 Task: Create a scrum project AgileLink. Add to scrum project AgileLink a team member softage.4@softage.net and assign as Project Lead. Add to scrum project AgileLink a team member softage.1@softage.net
Action: Mouse moved to (202, 65)
Screenshot: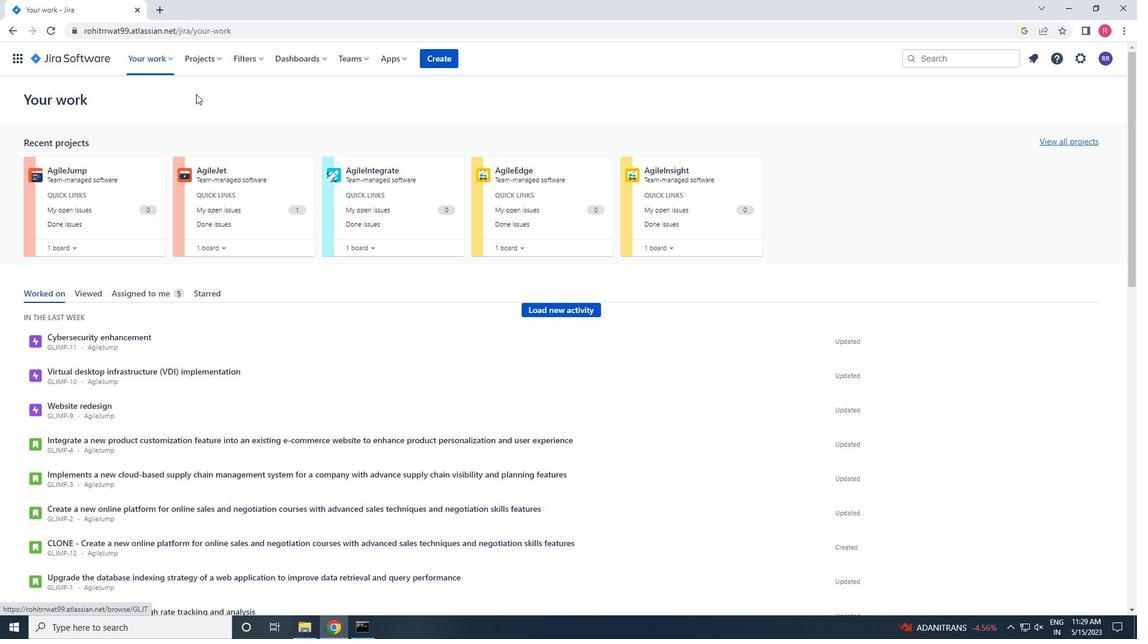 
Action: Mouse pressed left at (202, 65)
Screenshot: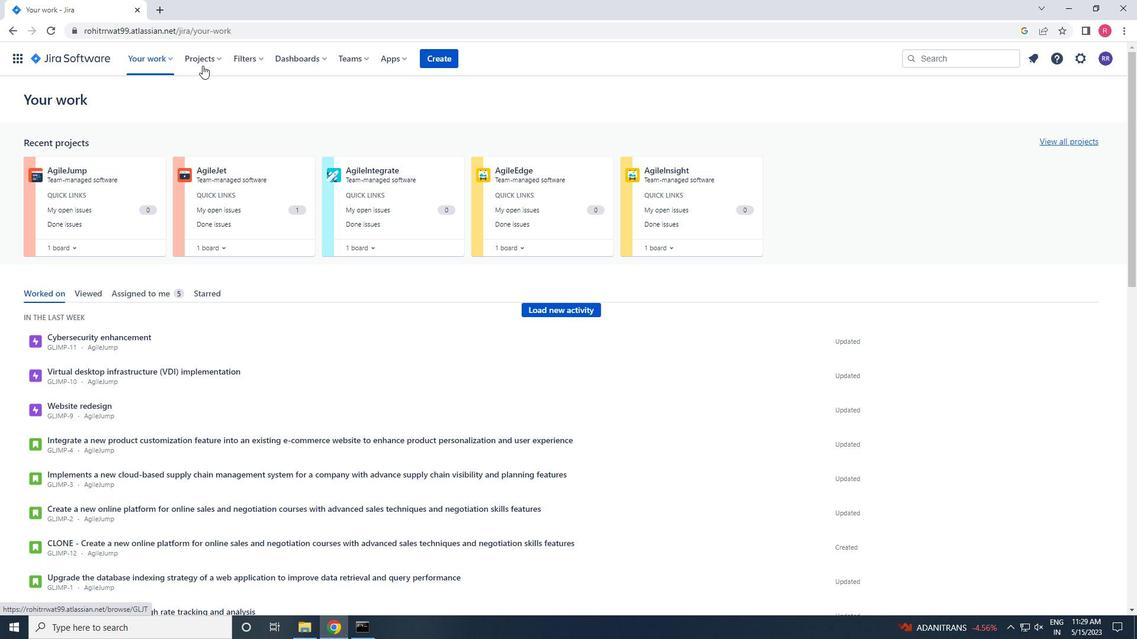
Action: Mouse moved to (257, 295)
Screenshot: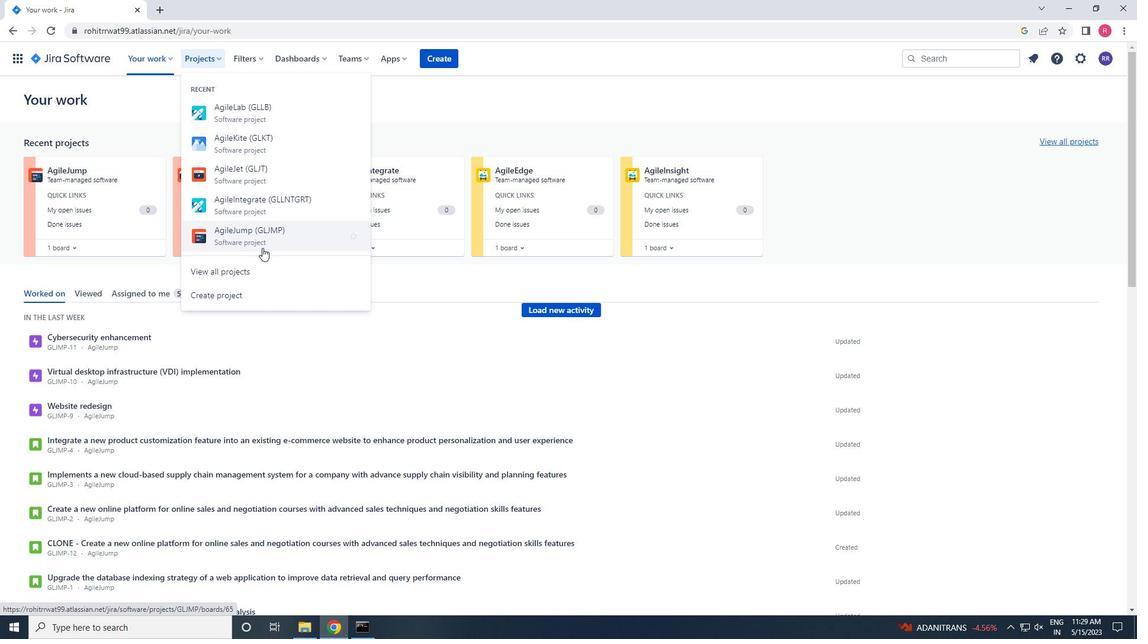 
Action: Mouse pressed left at (257, 295)
Screenshot: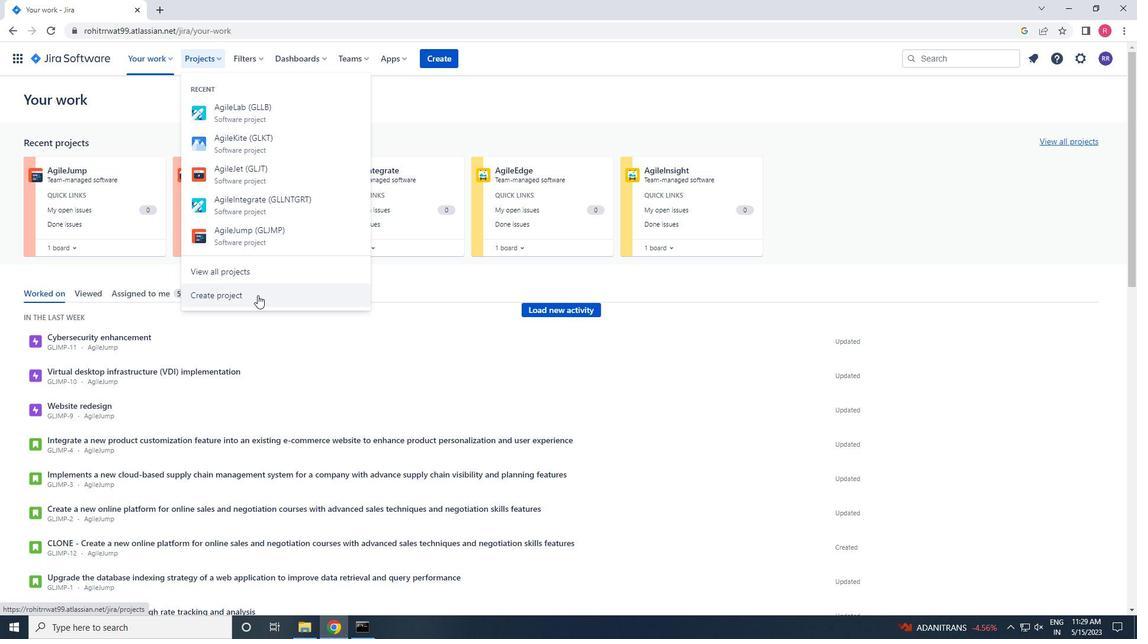 
Action: Mouse moved to (510, 290)
Screenshot: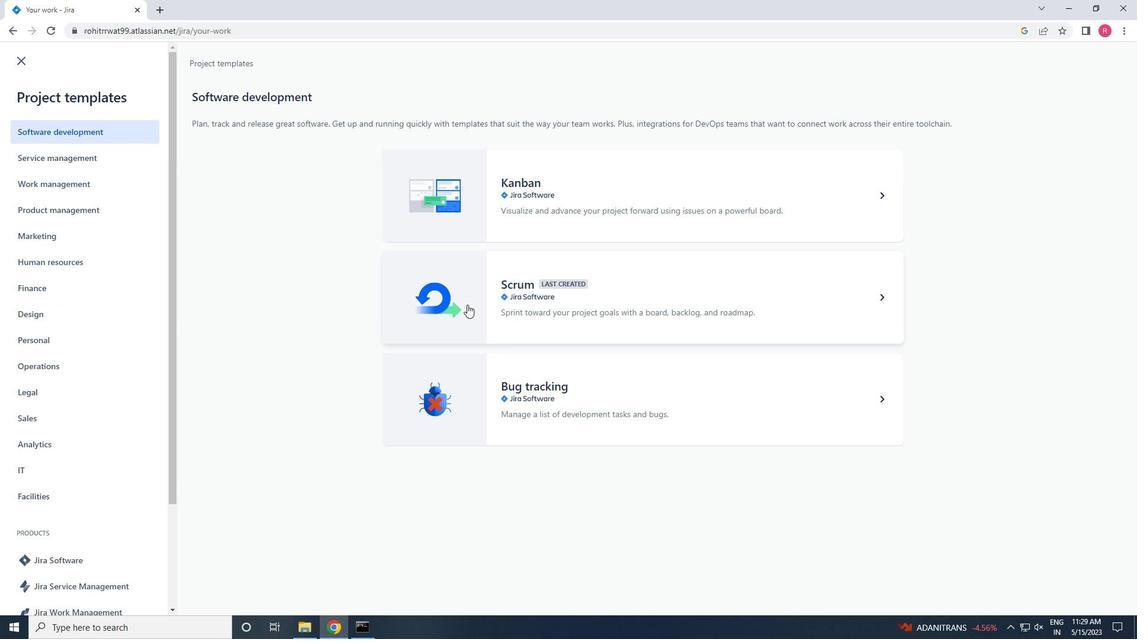 
Action: Mouse pressed left at (510, 290)
Screenshot: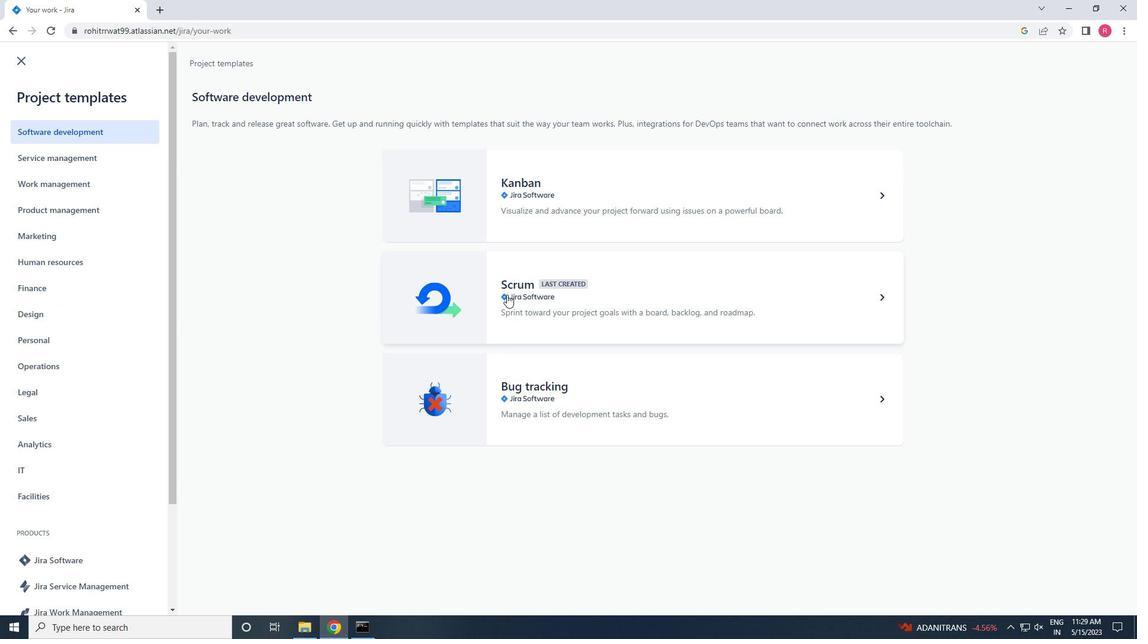 
Action: Mouse moved to (888, 585)
Screenshot: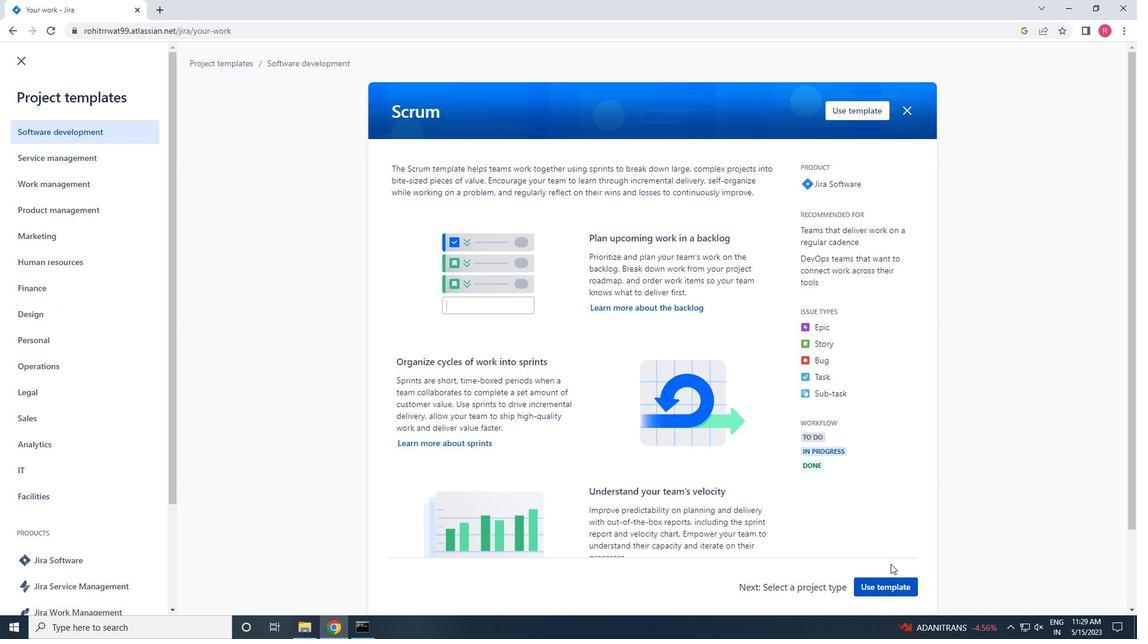 
Action: Mouse pressed left at (888, 585)
Screenshot: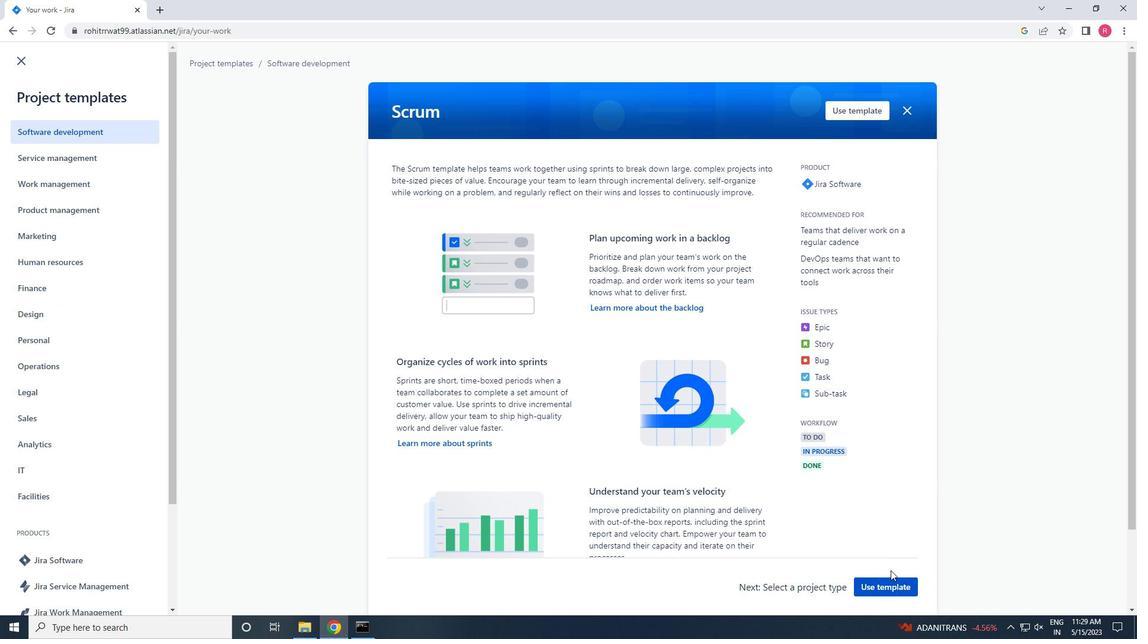 
Action: Mouse moved to (449, 581)
Screenshot: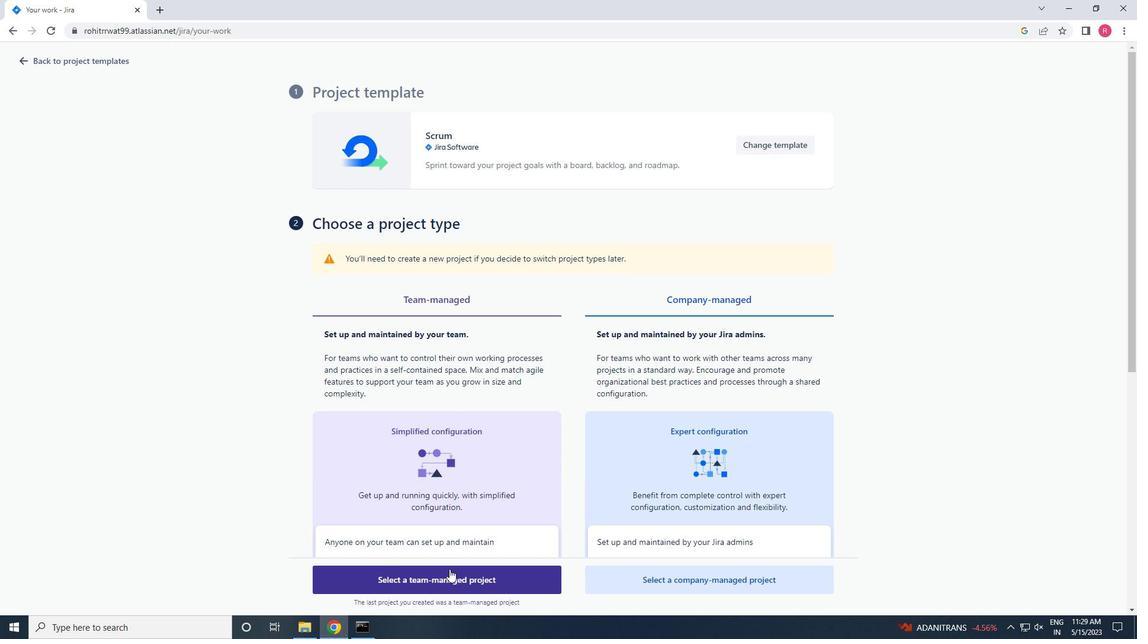 
Action: Mouse pressed left at (449, 581)
Screenshot: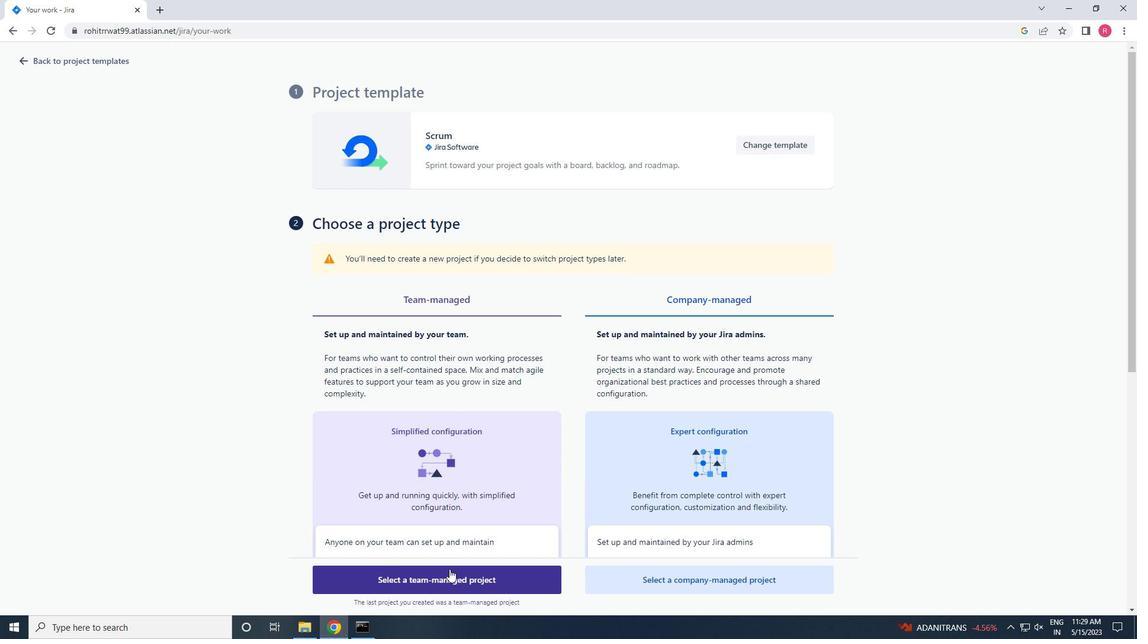 
Action: Mouse moved to (321, 282)
Screenshot: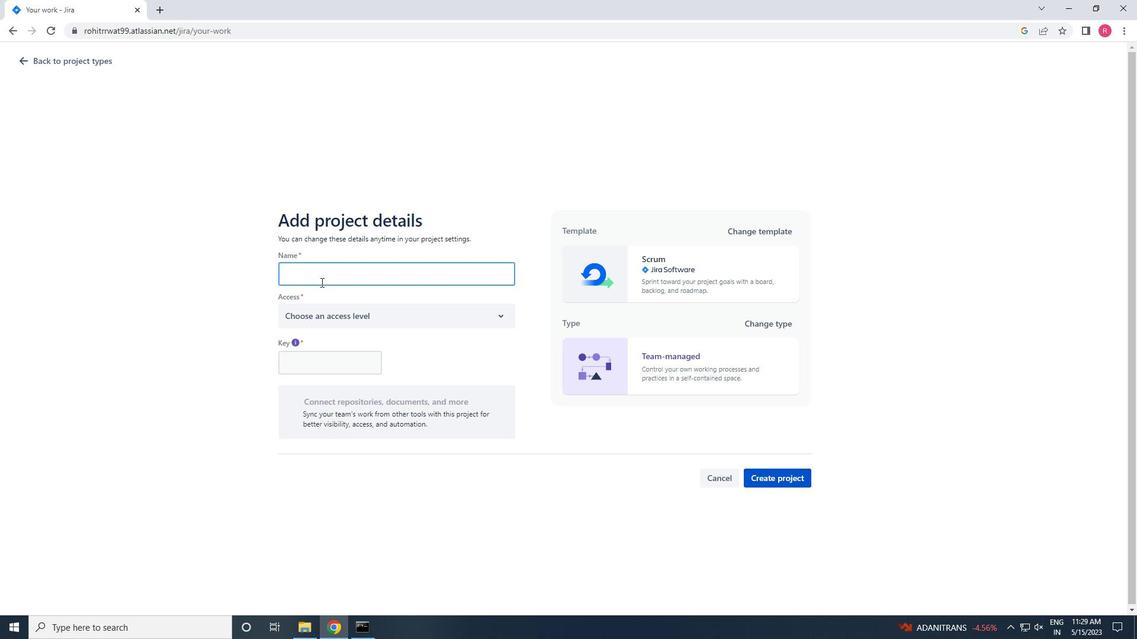 
Action: Key pressed <Key.shift>AGILE<Key.shift_r>LINK
Screenshot: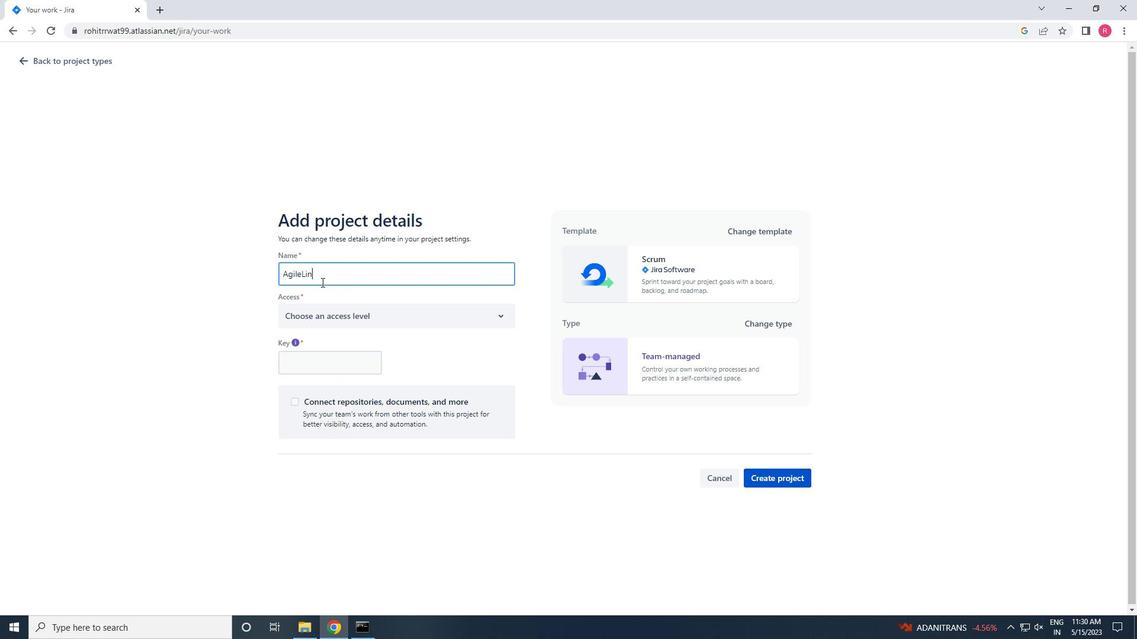 
Action: Mouse moved to (353, 326)
Screenshot: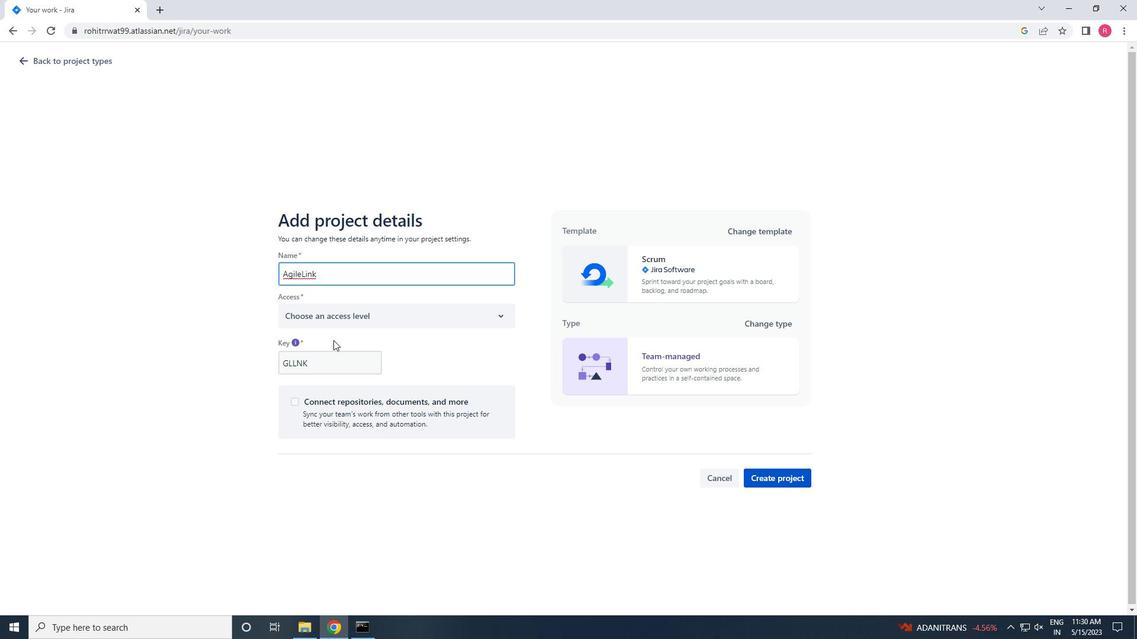 
Action: Mouse pressed left at (353, 326)
Screenshot: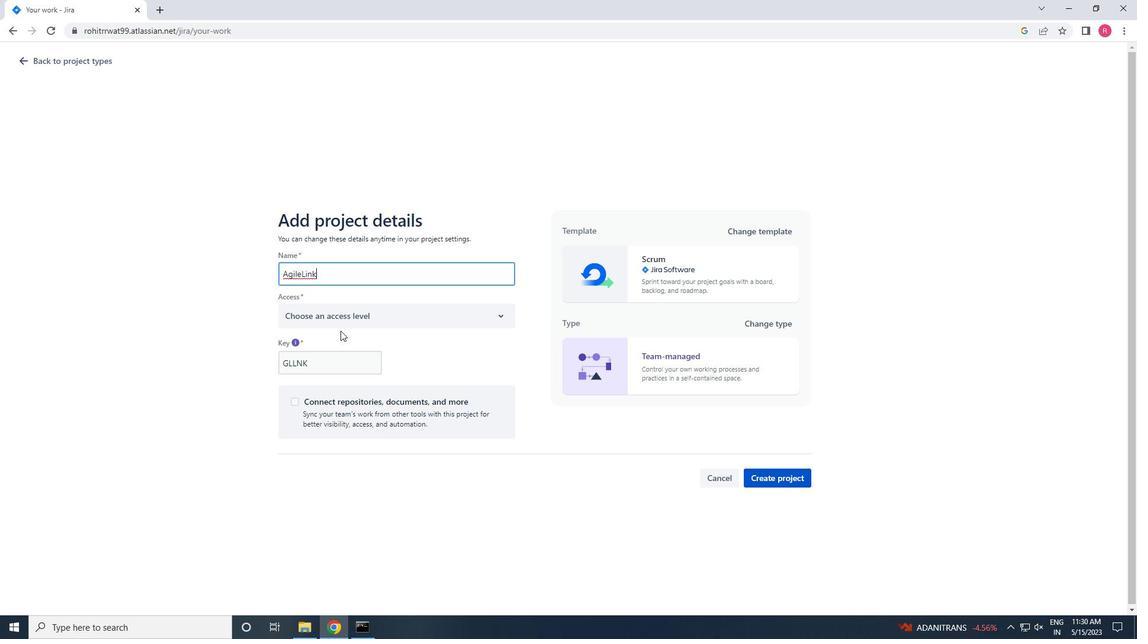 
Action: Mouse moved to (343, 351)
Screenshot: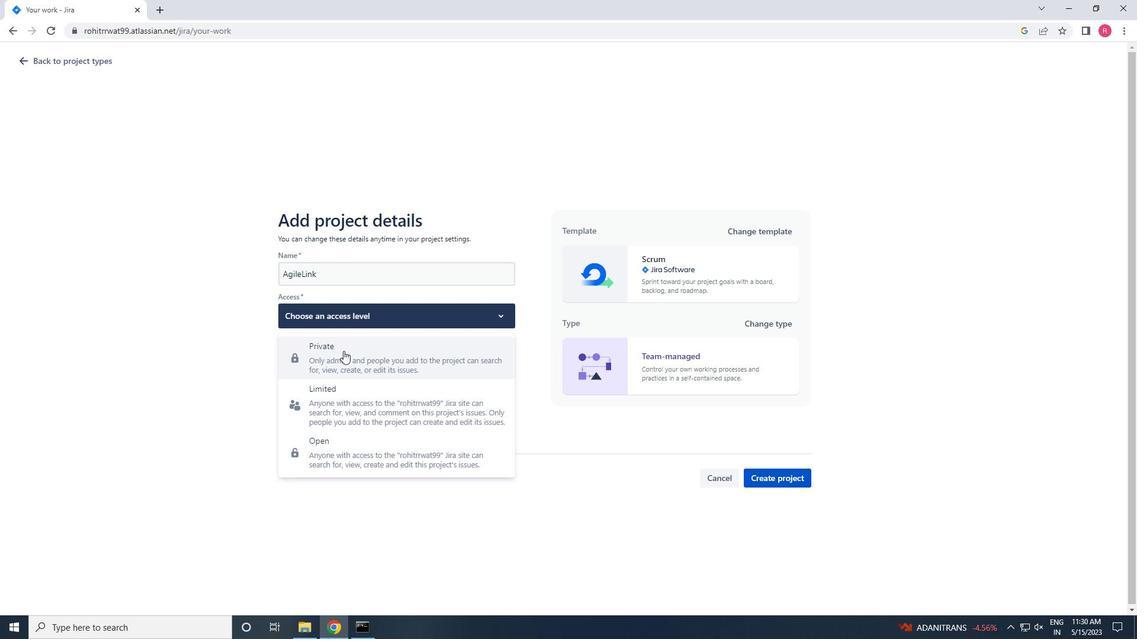 
Action: Mouse pressed left at (343, 351)
Screenshot: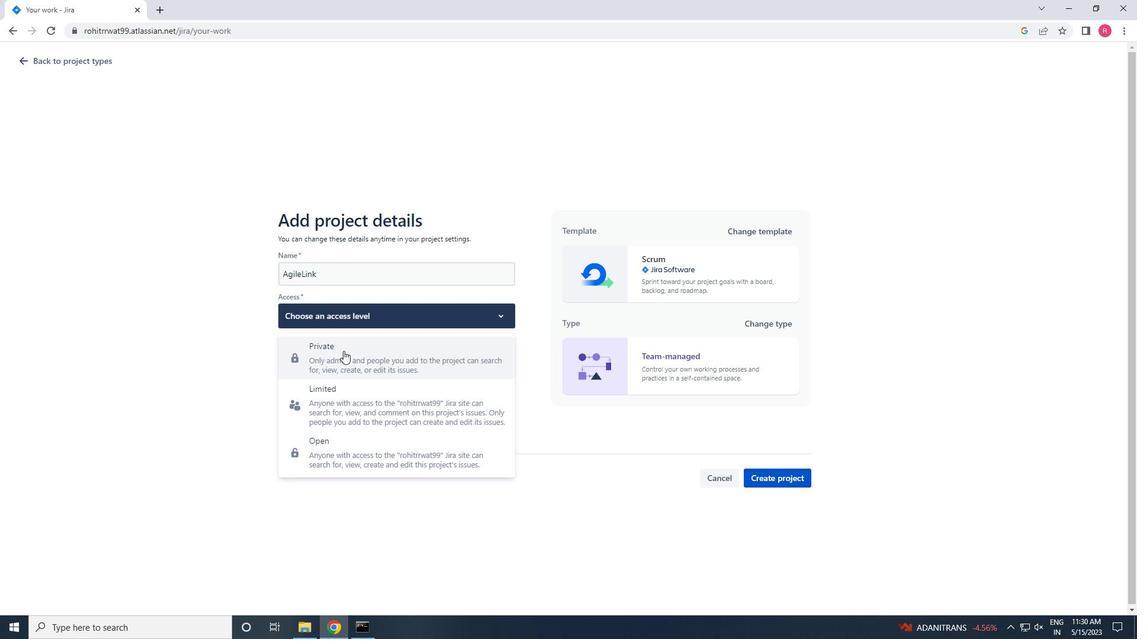 
Action: Mouse moved to (348, 277)
Screenshot: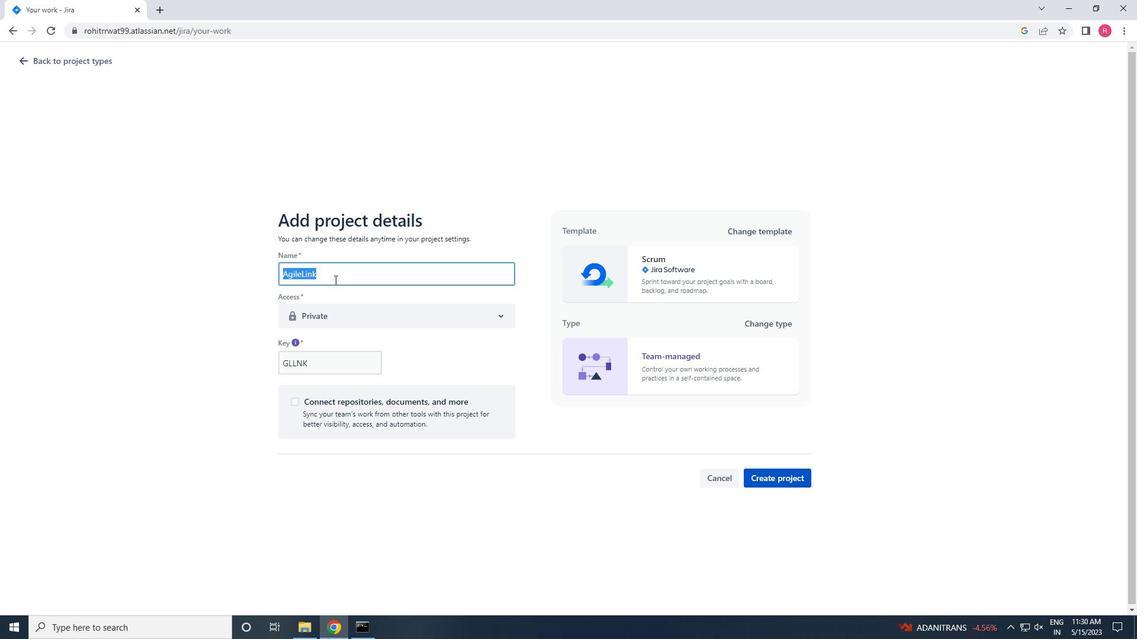 
Action: Mouse pressed left at (348, 277)
Screenshot: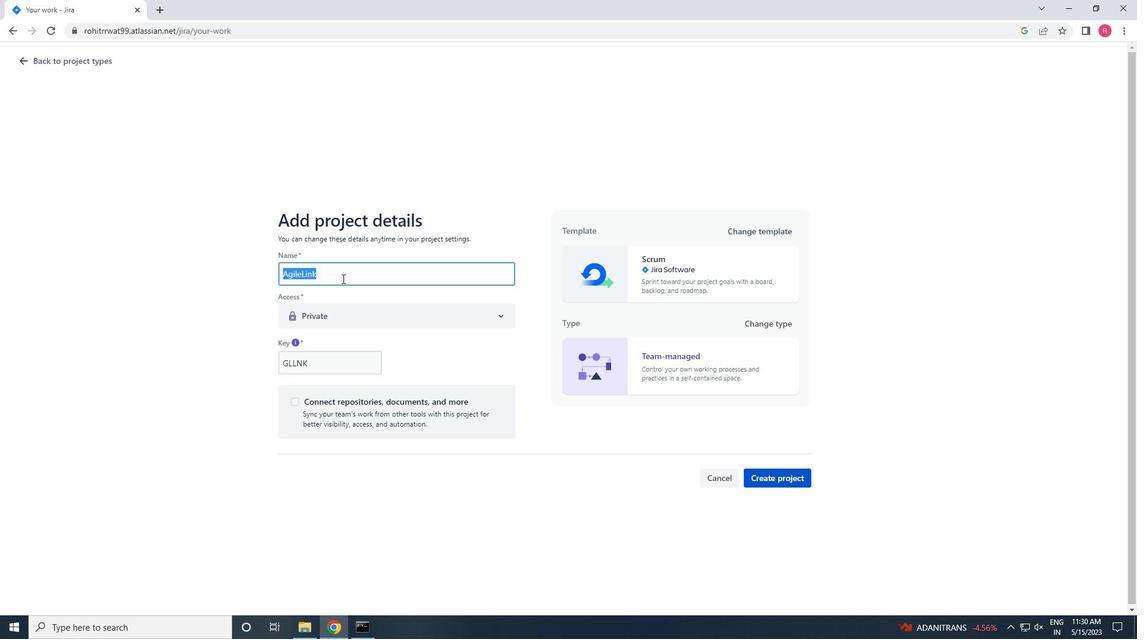 
Action: Mouse moved to (766, 476)
Screenshot: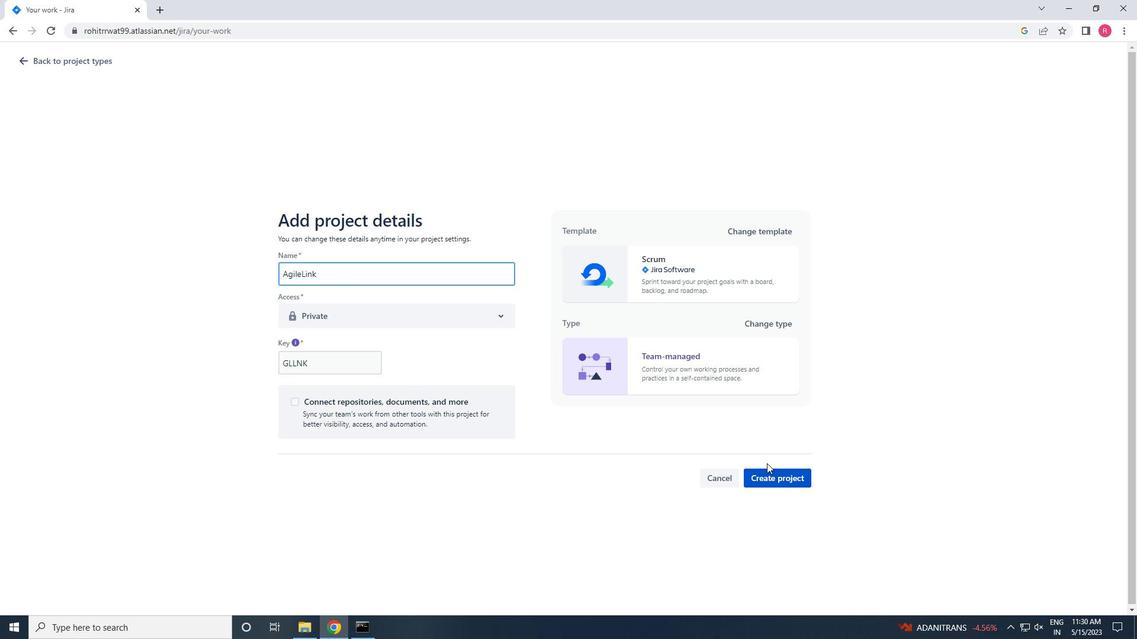 
Action: Mouse pressed left at (766, 476)
Screenshot: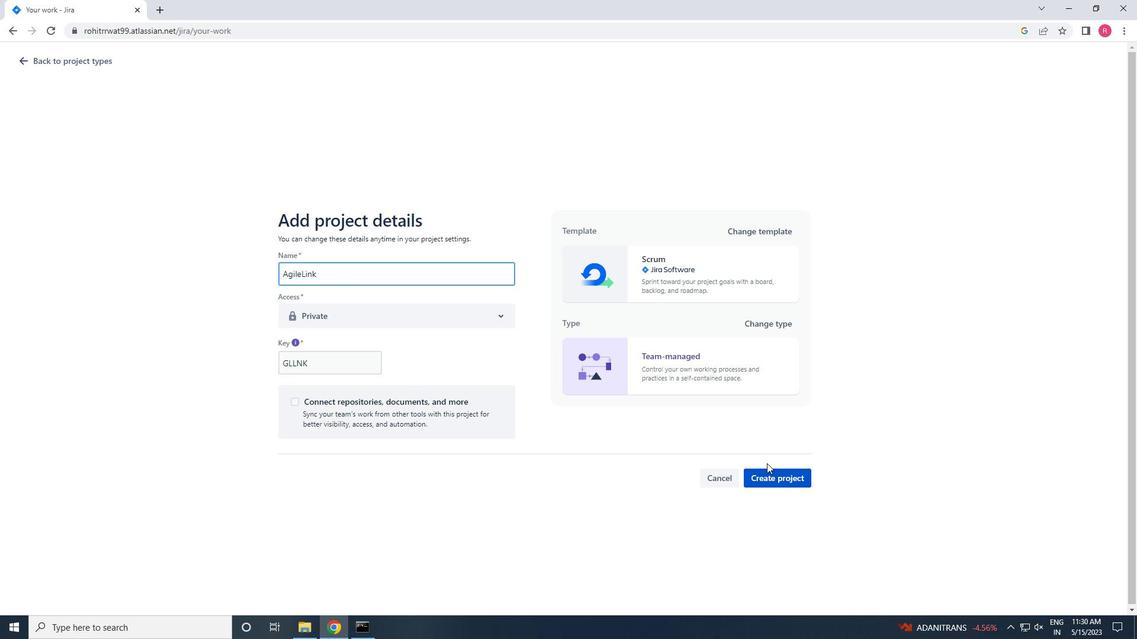 
Action: Mouse moved to (277, 162)
Screenshot: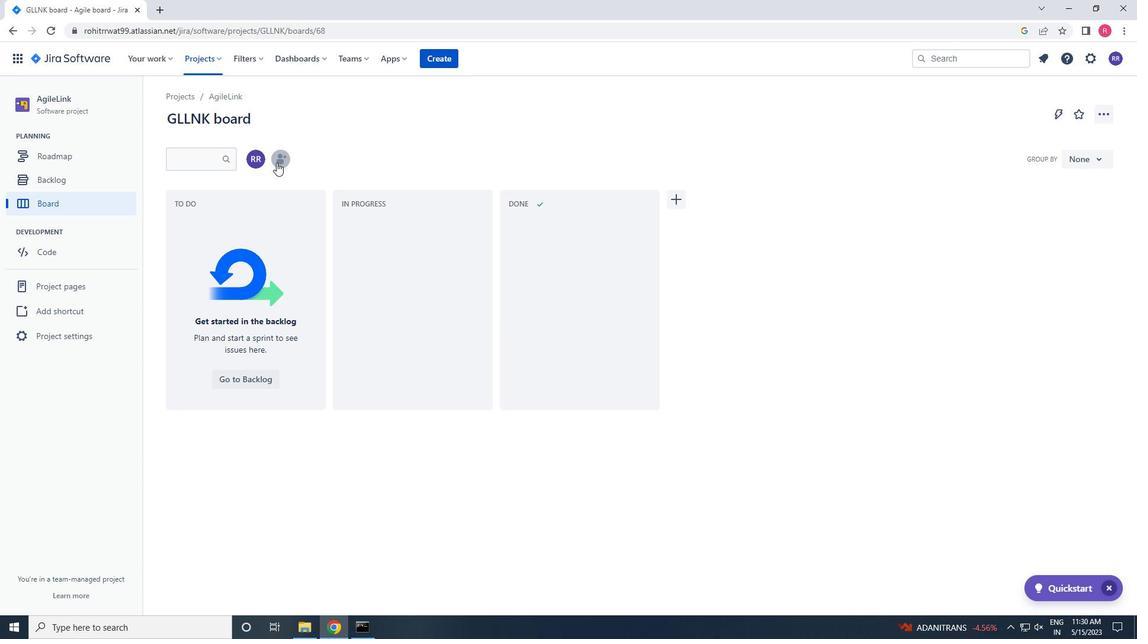 
Action: Mouse pressed left at (277, 162)
Screenshot: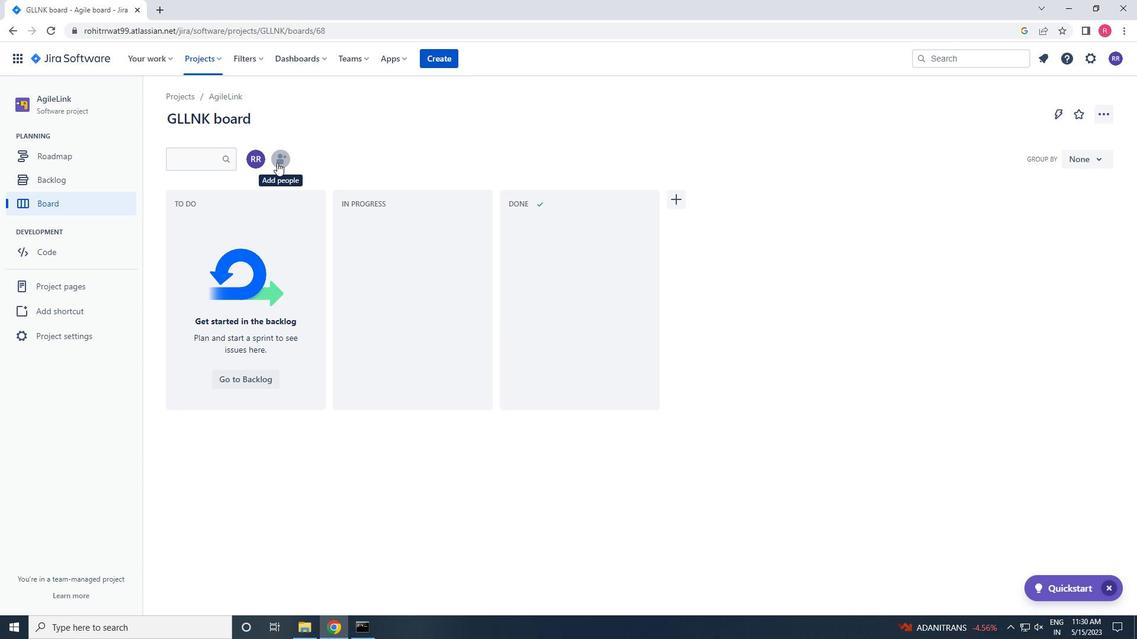 
Action: Mouse moved to (277, 162)
Screenshot: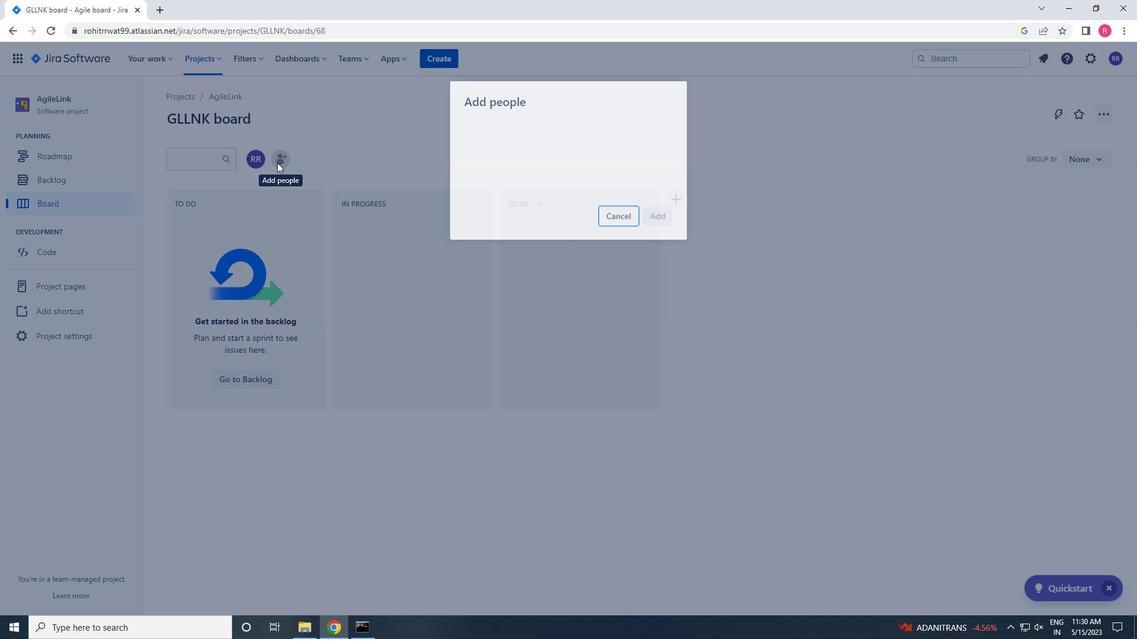
Action: Key pressed SOFTAGE.4<Key.shift>@SOFTAGE.NET
Screenshot: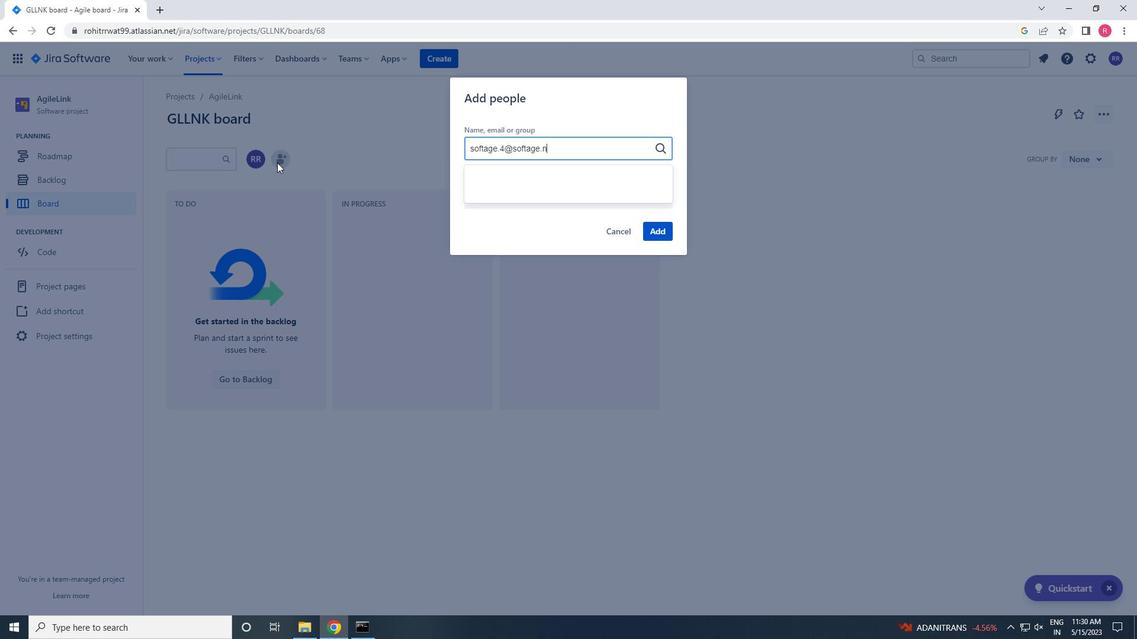 
Action: Mouse moved to (534, 202)
Screenshot: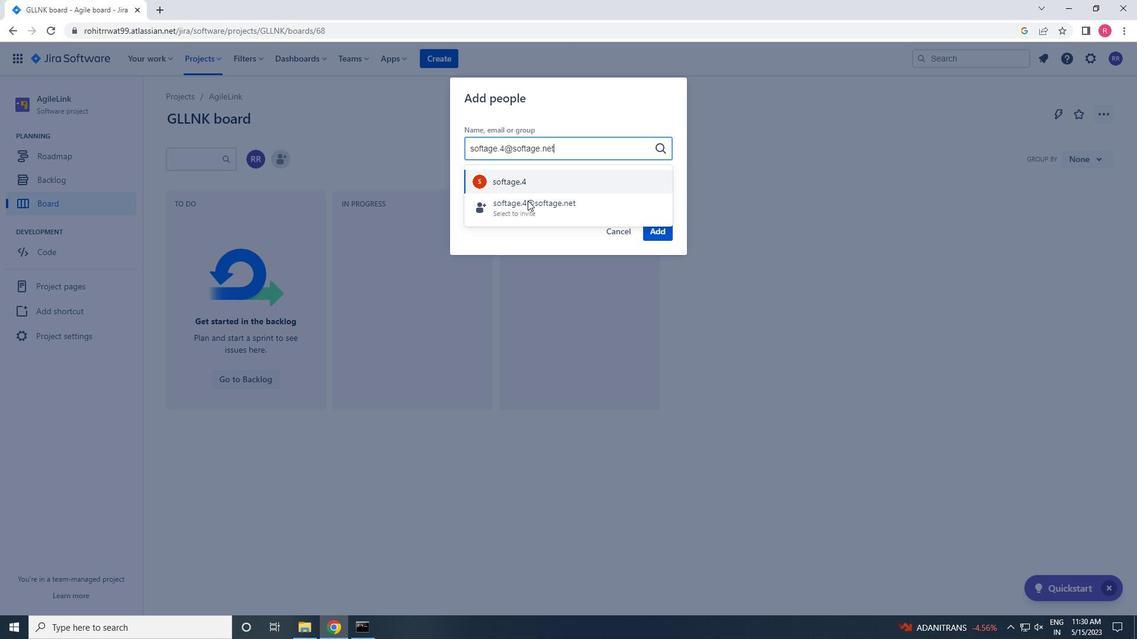 
Action: Mouse pressed left at (534, 202)
Screenshot: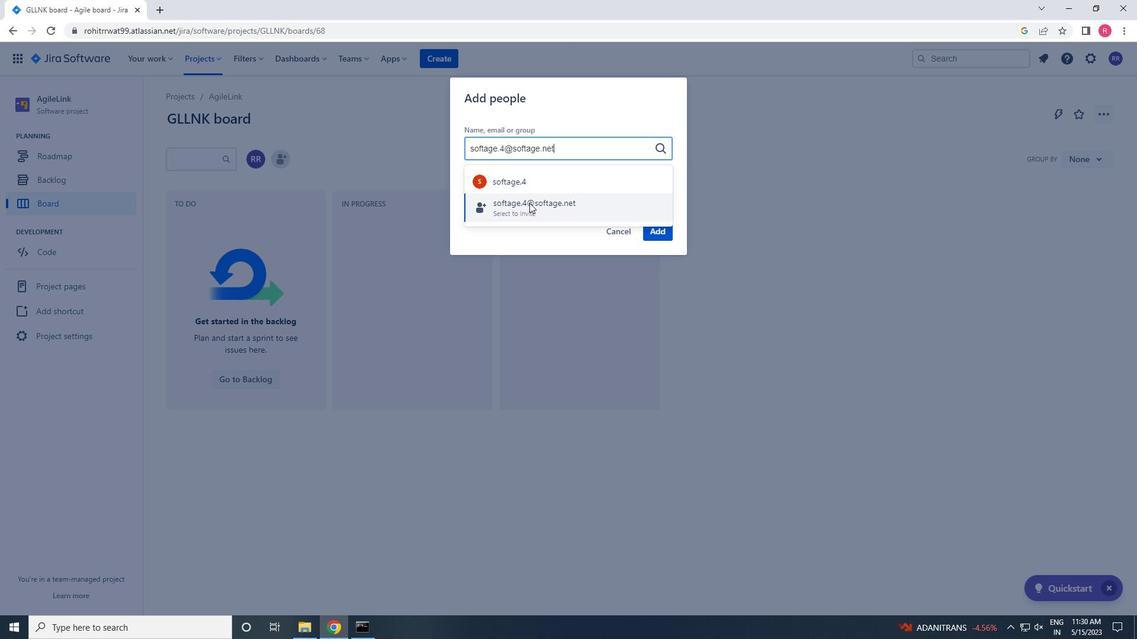 
Action: Mouse moved to (658, 231)
Screenshot: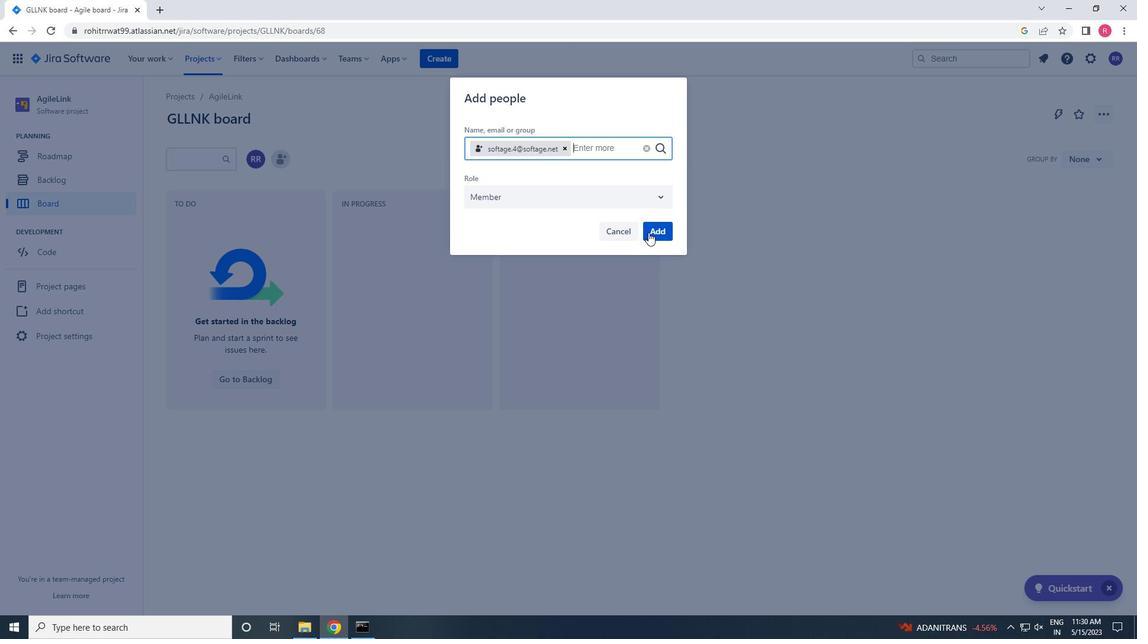 
Action: Mouse pressed left at (658, 231)
Screenshot: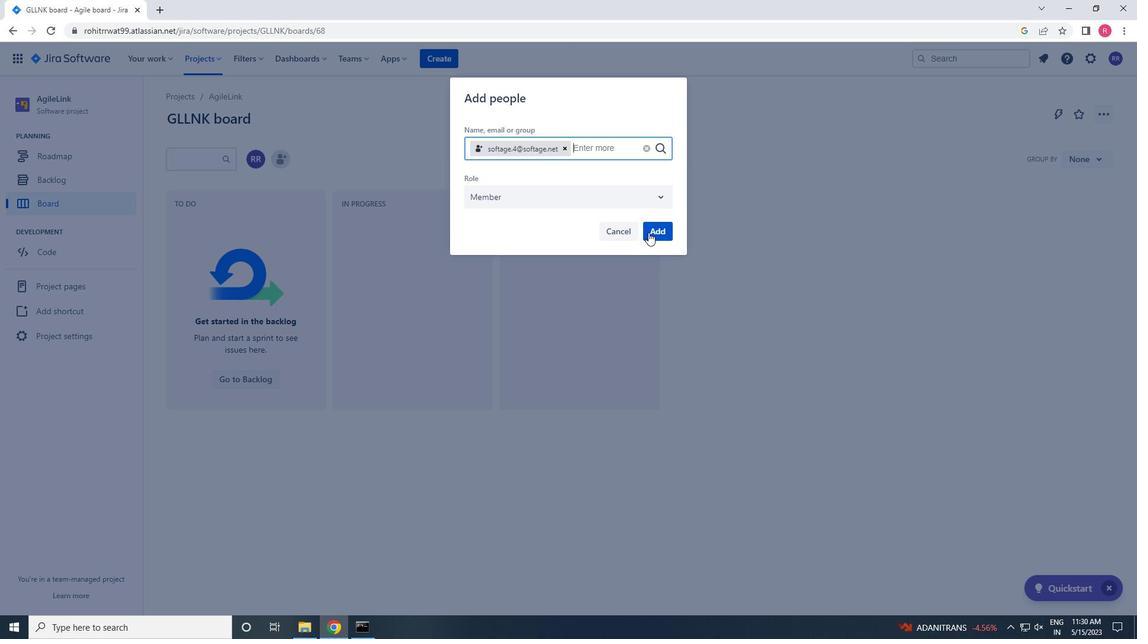 
Action: Mouse moved to (53, 340)
Screenshot: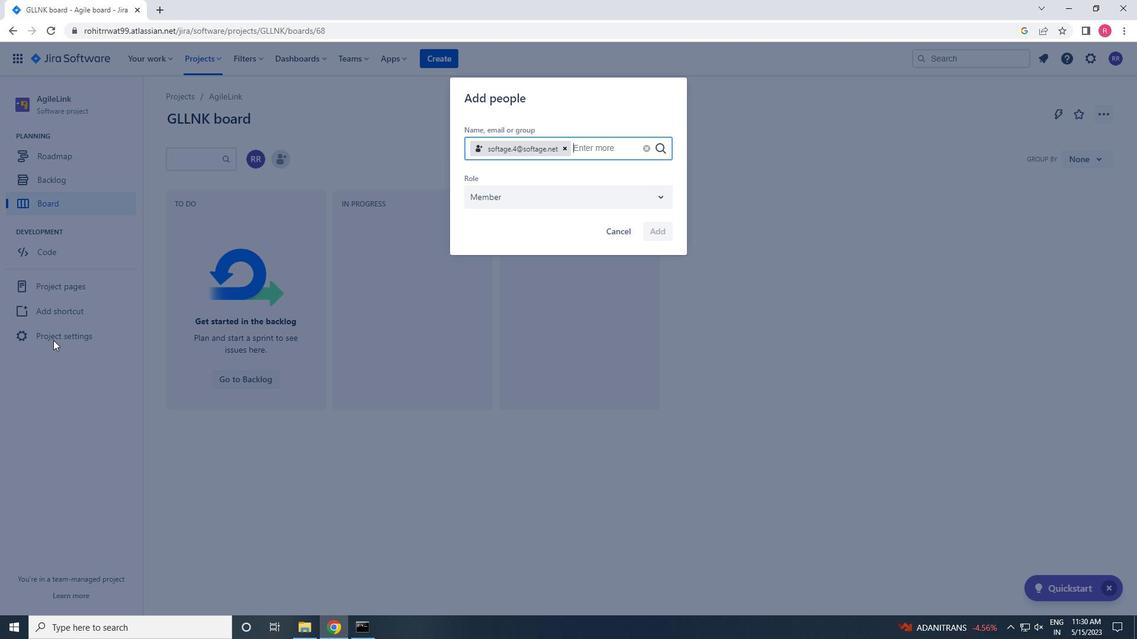 
Action: Mouse pressed left at (53, 340)
Screenshot: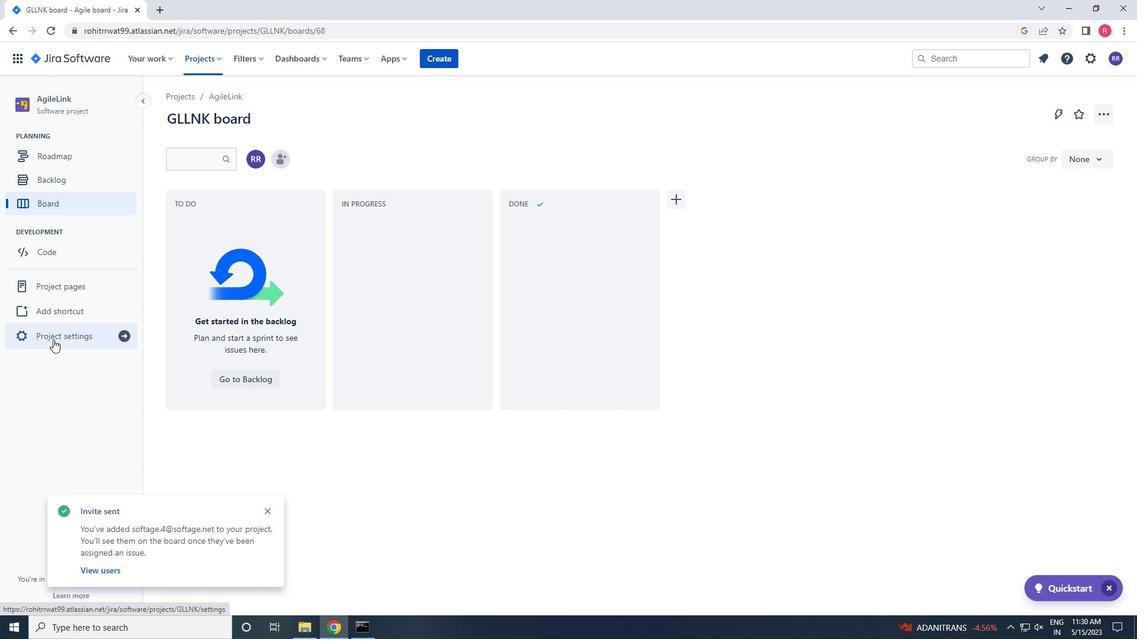 
Action: Mouse moved to (593, 425)
Screenshot: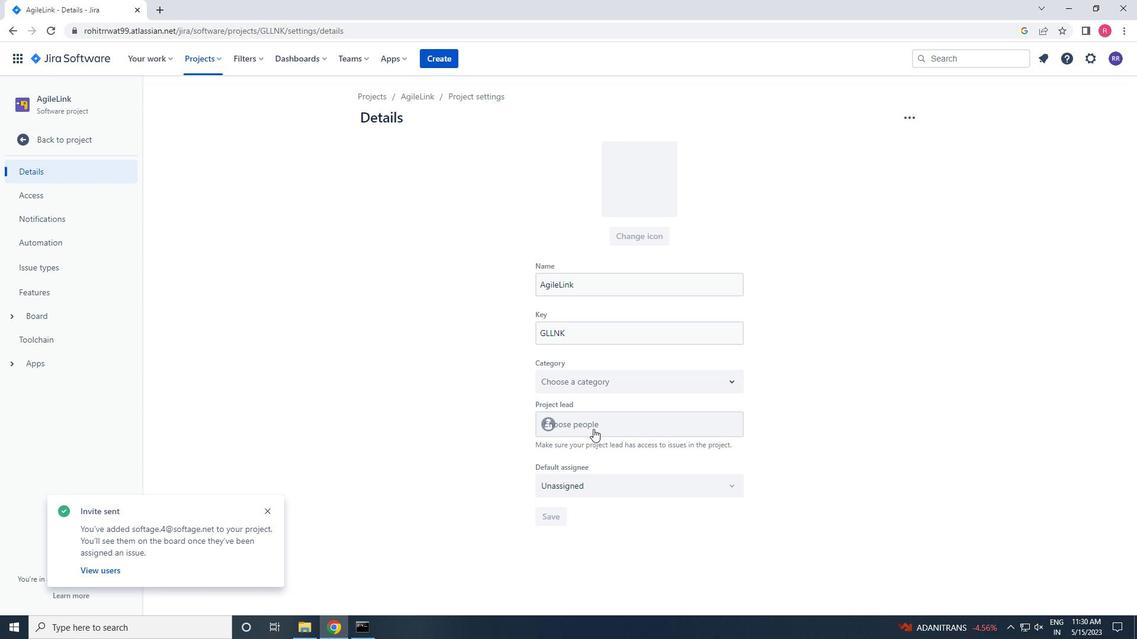 
Action: Mouse pressed left at (593, 425)
Screenshot: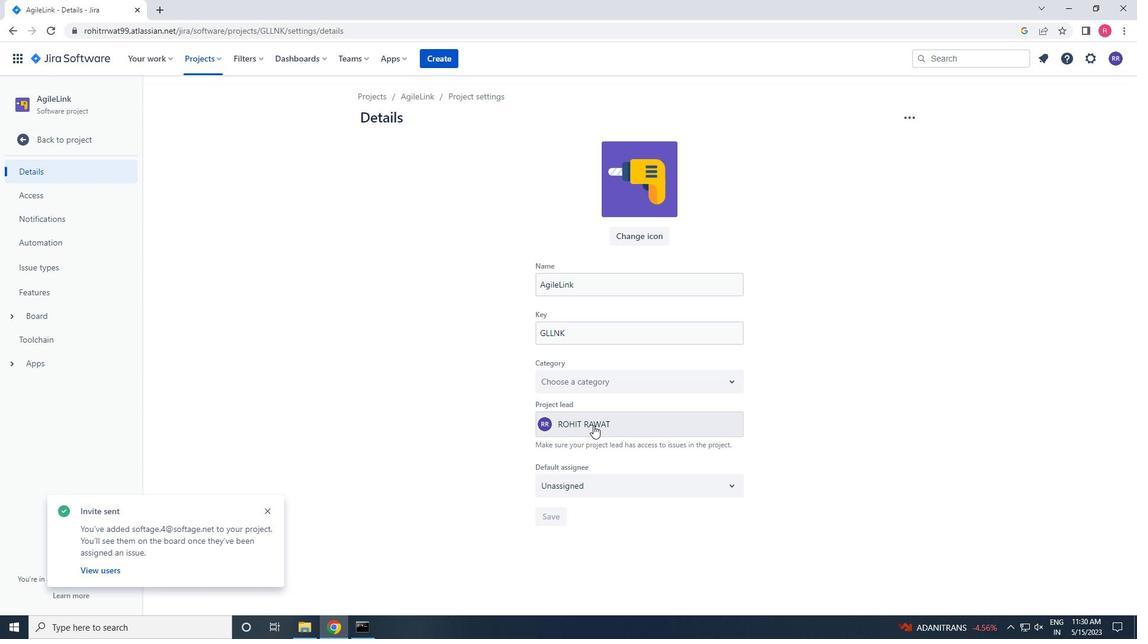 
Action: Mouse moved to (616, 408)
Screenshot: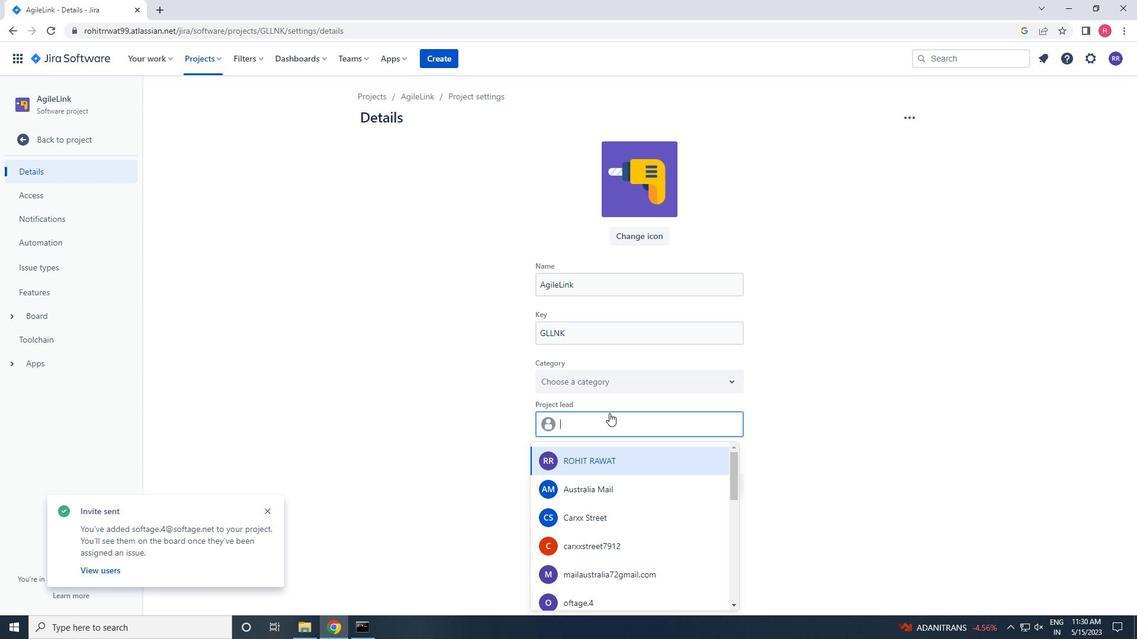 
Action: Key pressed SOFTAG
Screenshot: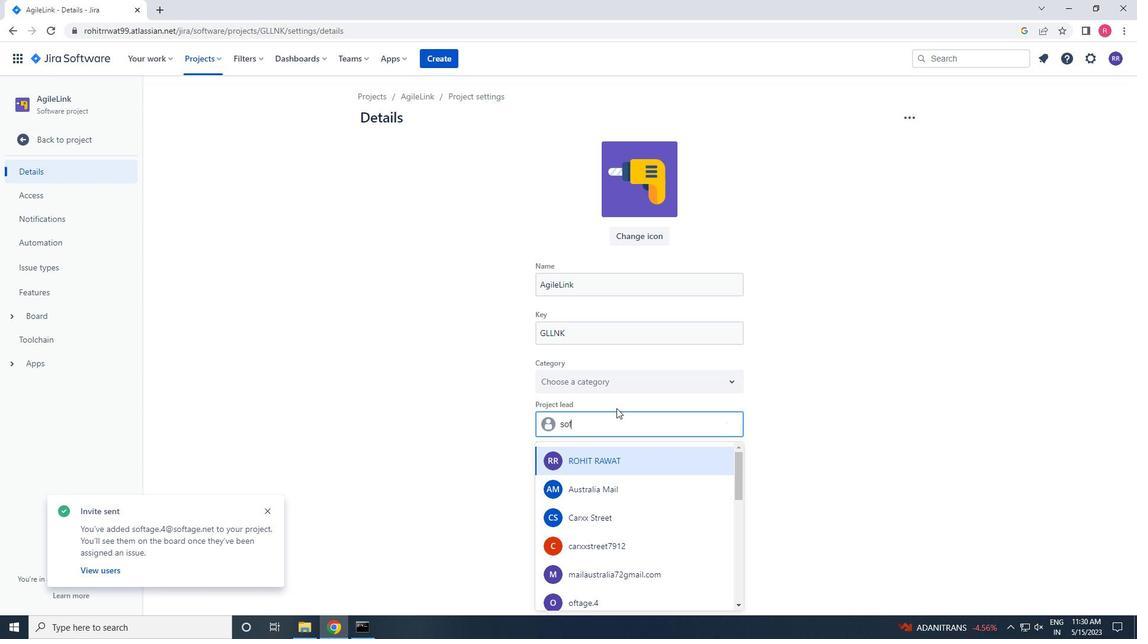 
Action: Mouse moved to (620, 406)
Screenshot: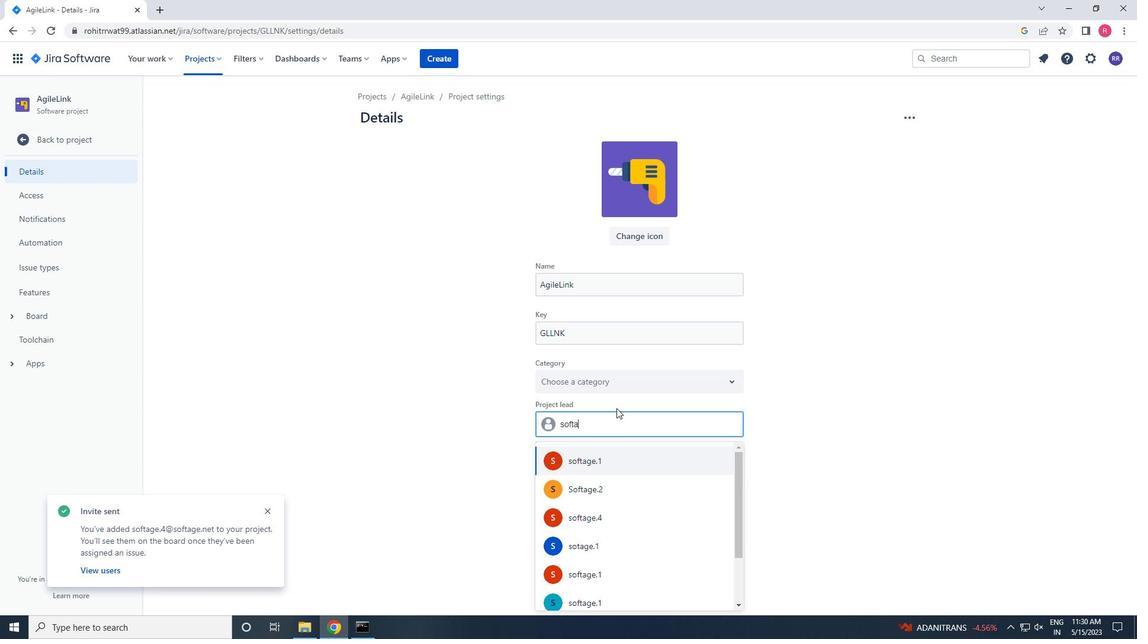 
Action: Key pressed E
Screenshot: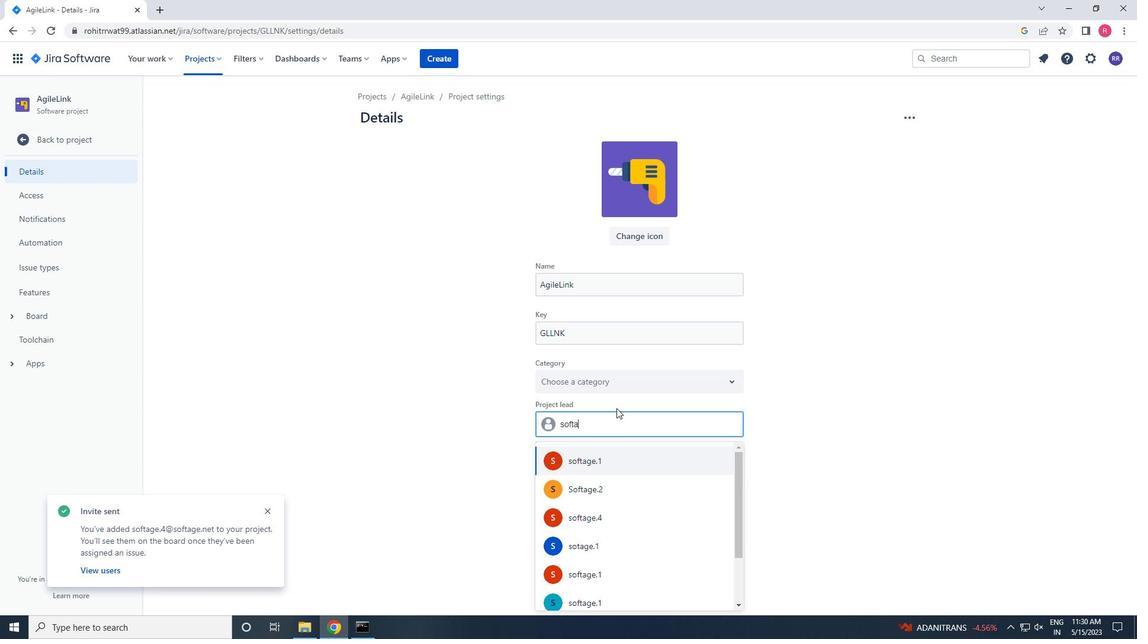 
Action: Mouse moved to (621, 405)
Screenshot: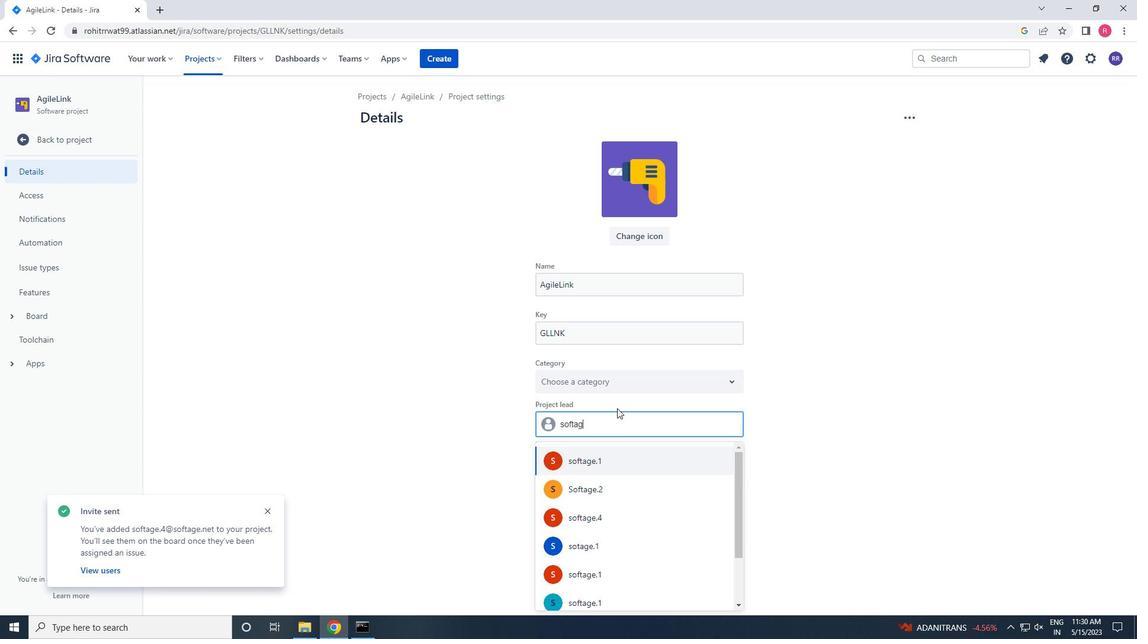 
Action: Key pressed .
Screenshot: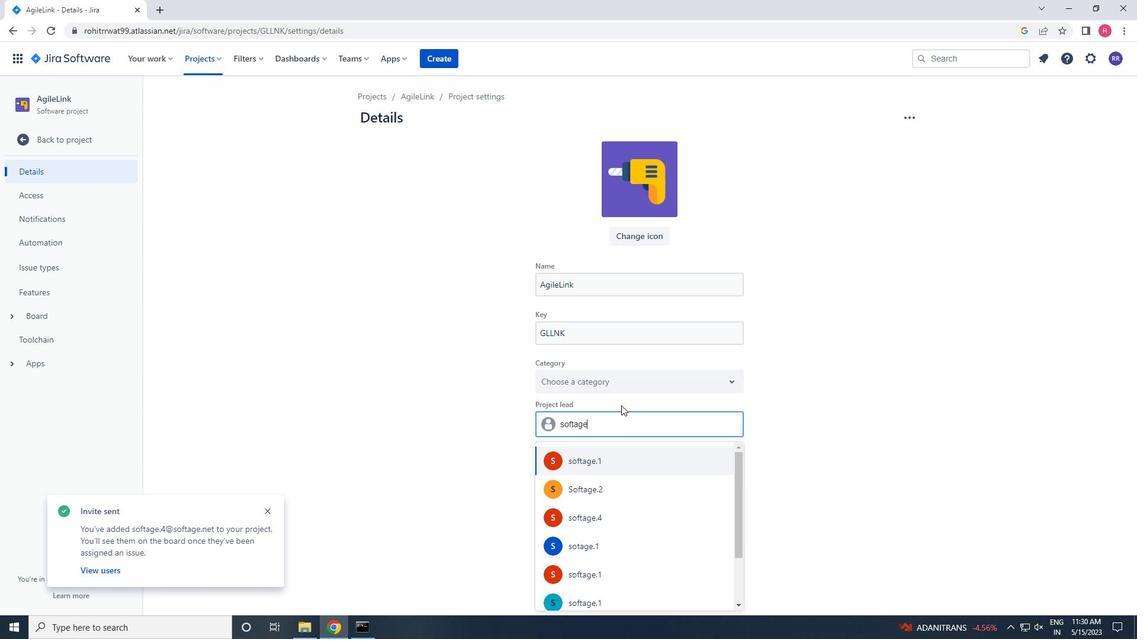 
Action: Mouse moved to (624, 403)
Screenshot: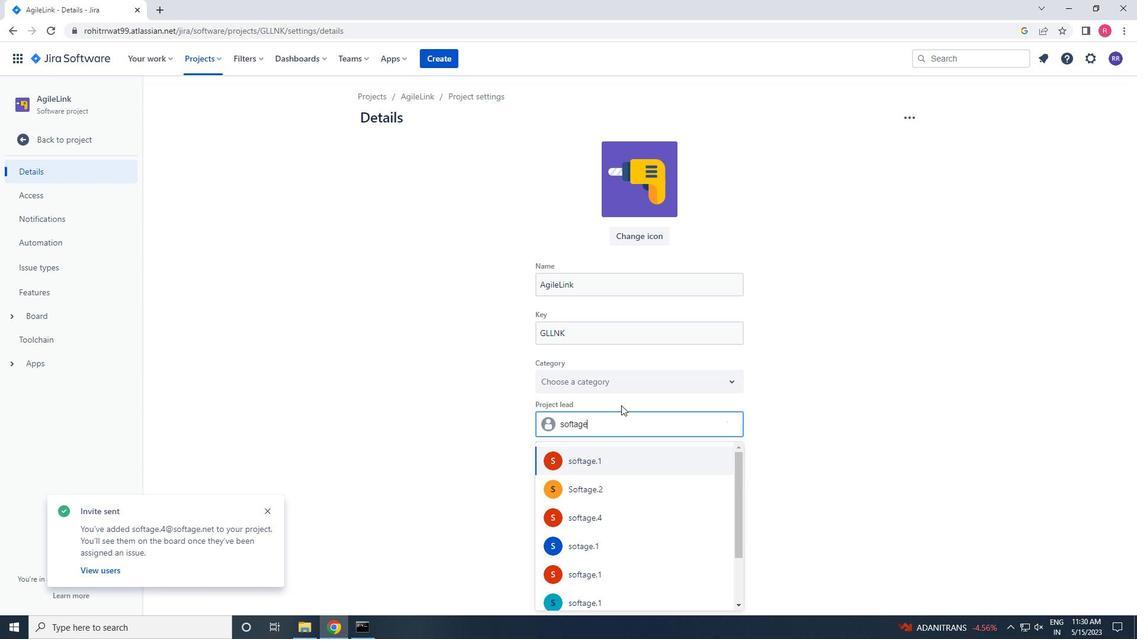 
Action: Key pressed 4<Key.shift>@SOFT
Screenshot: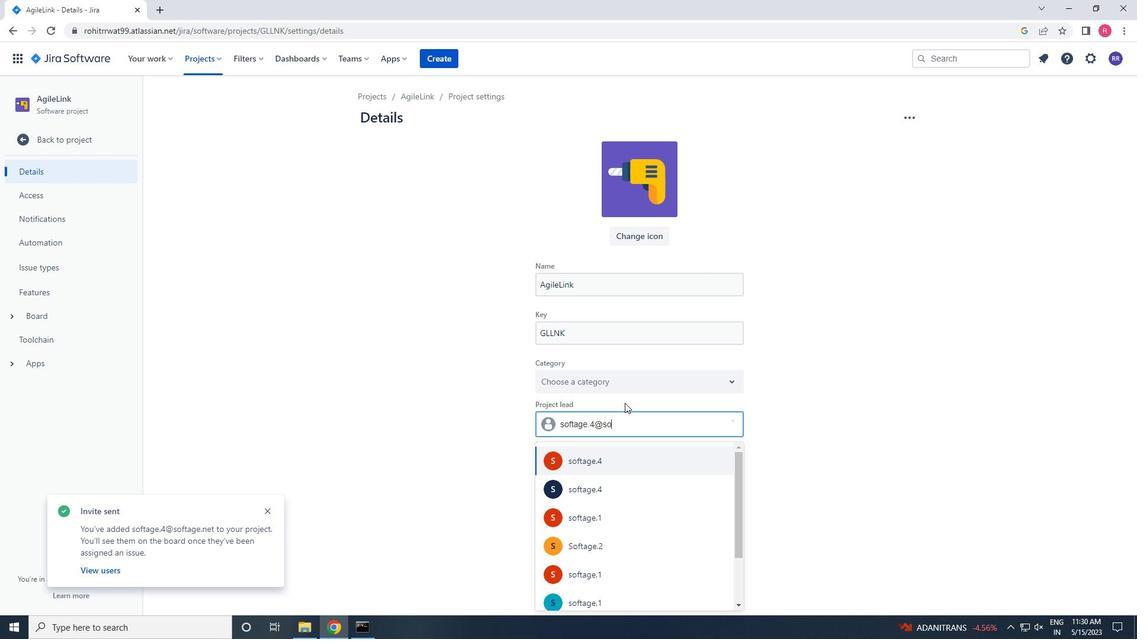 
Action: Mouse moved to (624, 403)
Screenshot: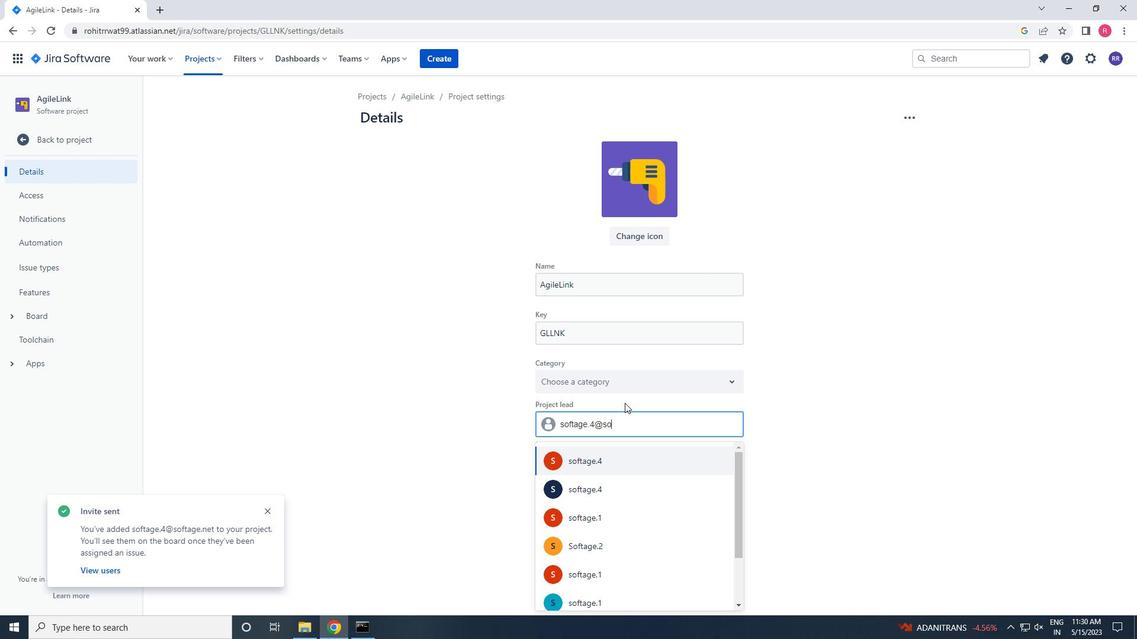 
Action: Key pressed A
Screenshot: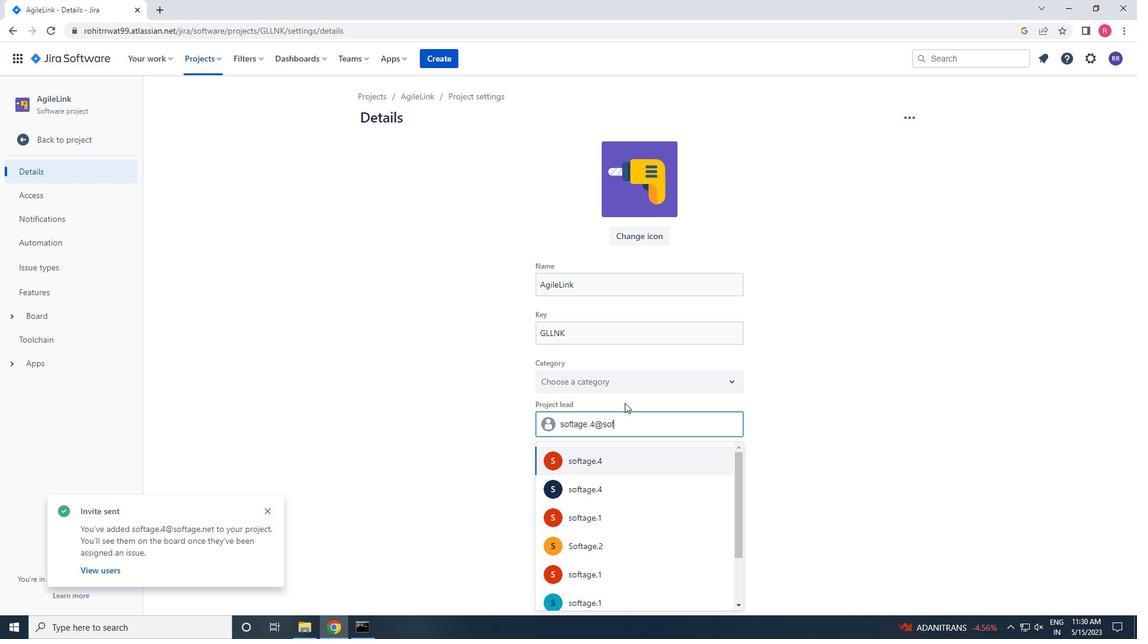 
Action: Mouse moved to (627, 401)
Screenshot: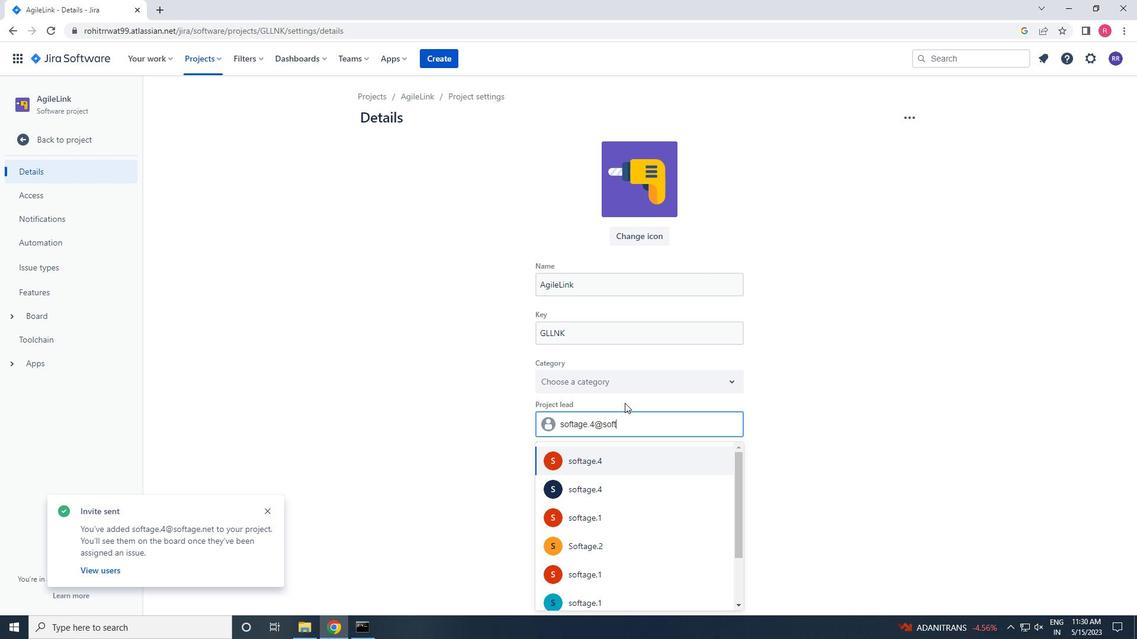 
Action: Key pressed G
Screenshot: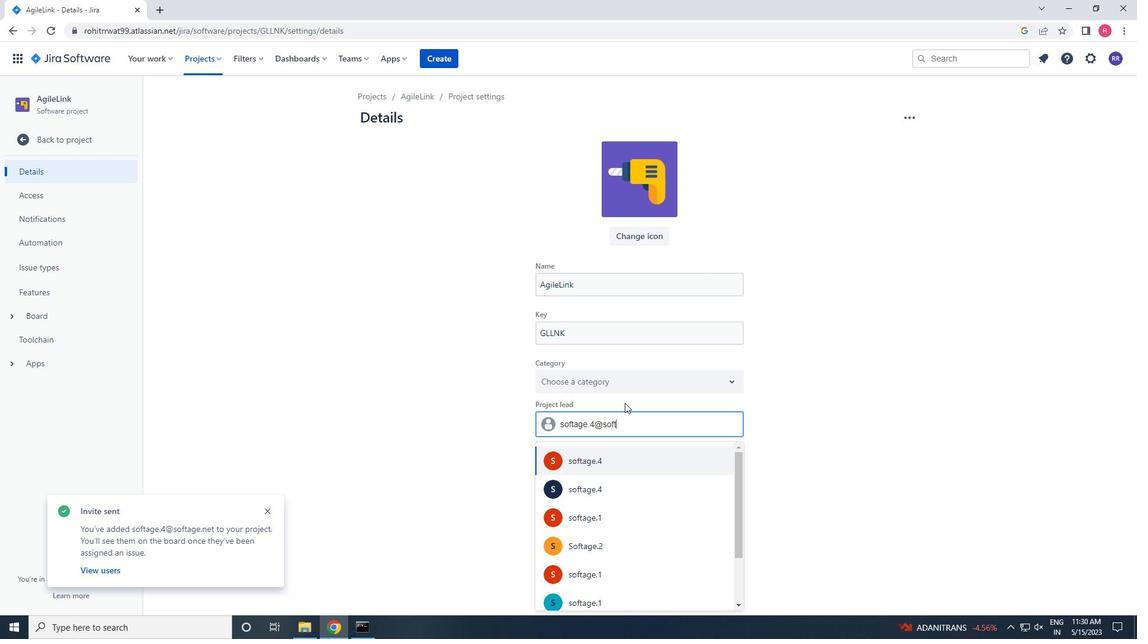 
Action: Mouse moved to (631, 399)
Screenshot: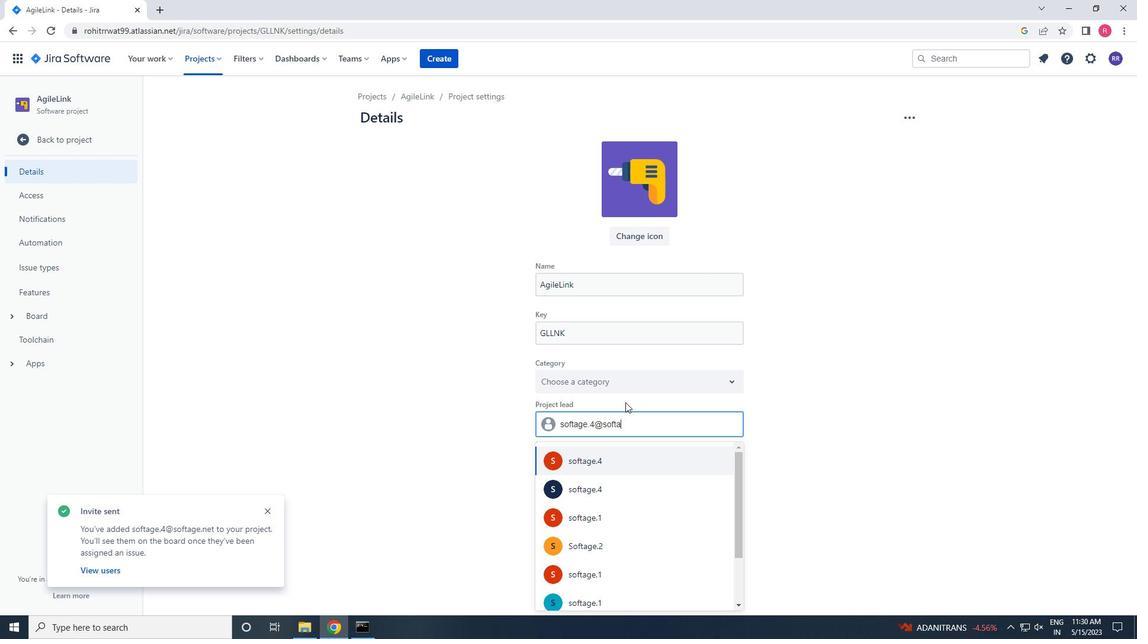 
Action: Key pressed E
Screenshot: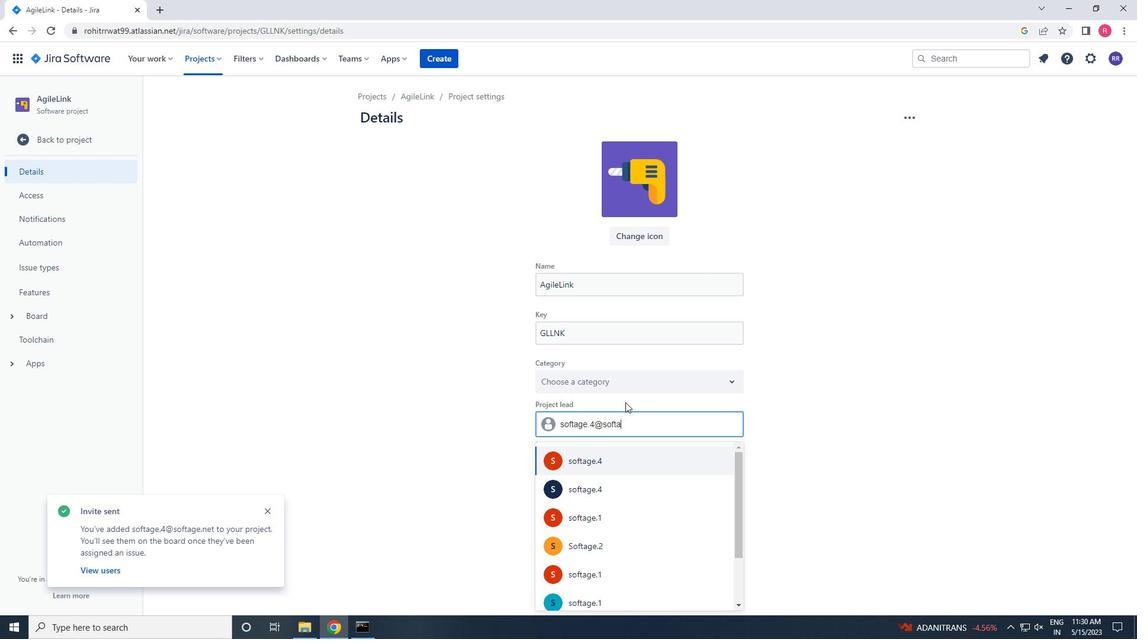 
Action: Mouse moved to (632, 398)
Screenshot: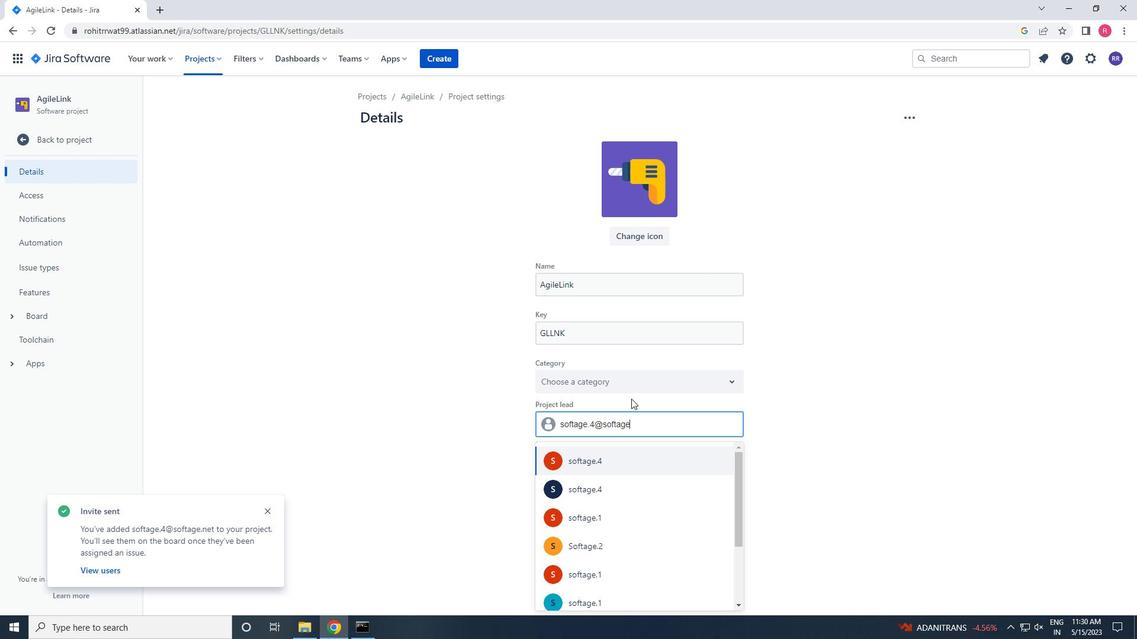 
Action: Key pressed .
Screenshot: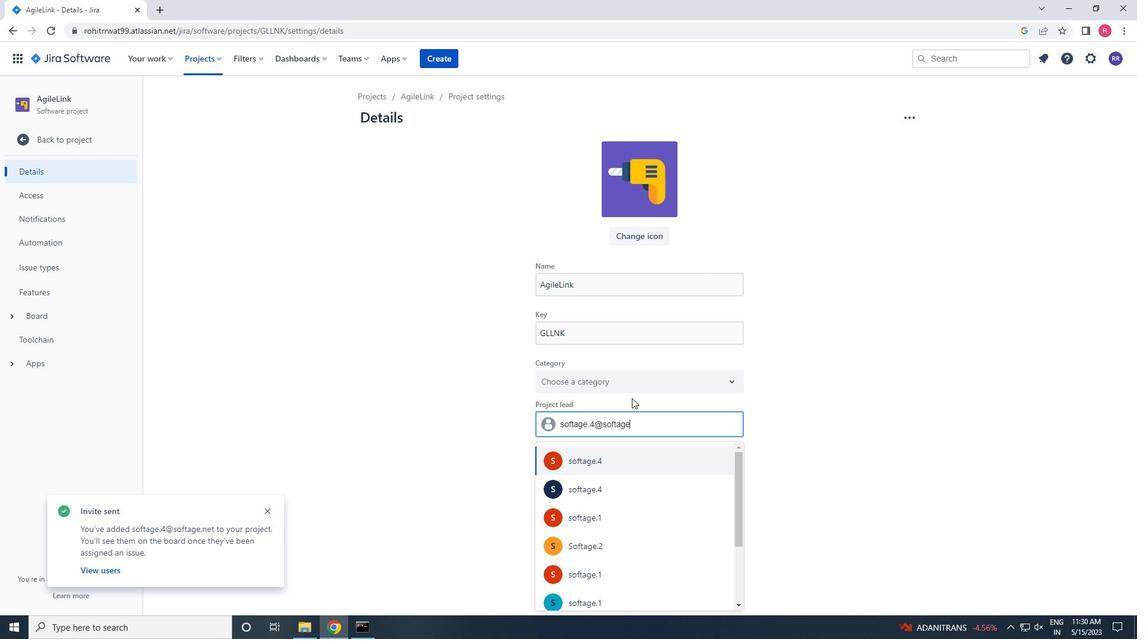 
Action: Mouse moved to (636, 396)
Screenshot: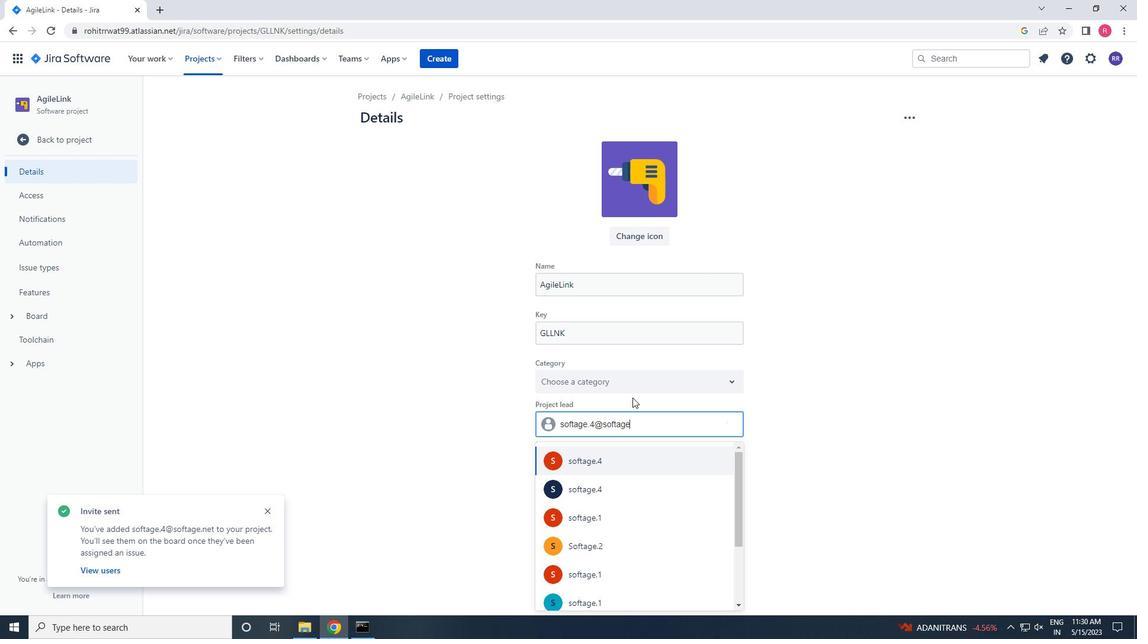 
Action: Key pressed N
Screenshot: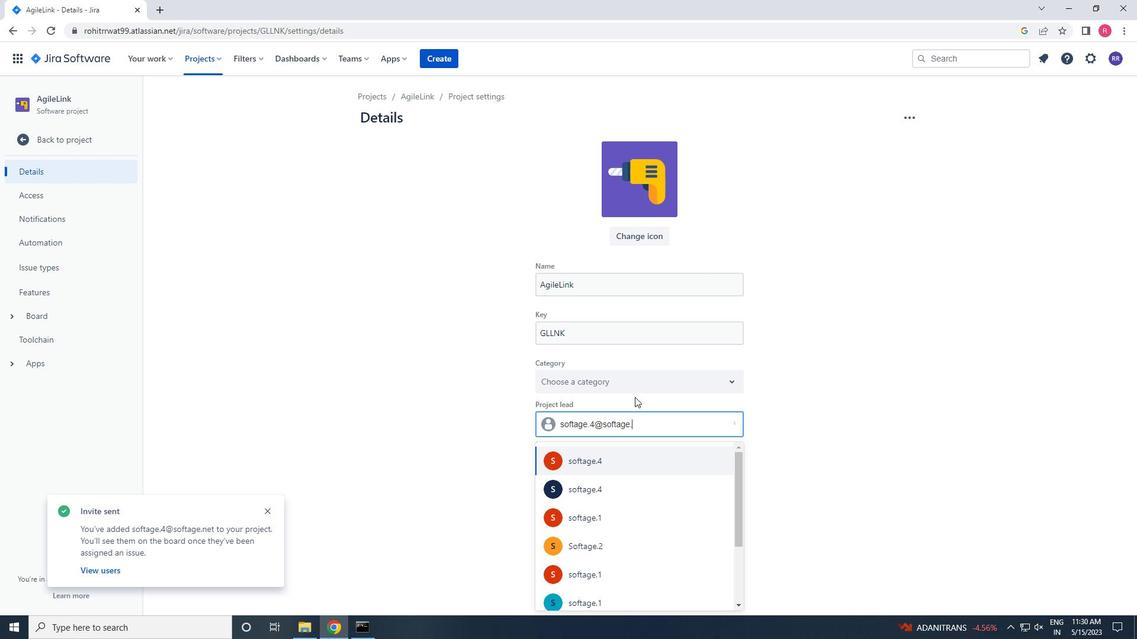 
Action: Mouse moved to (637, 396)
Screenshot: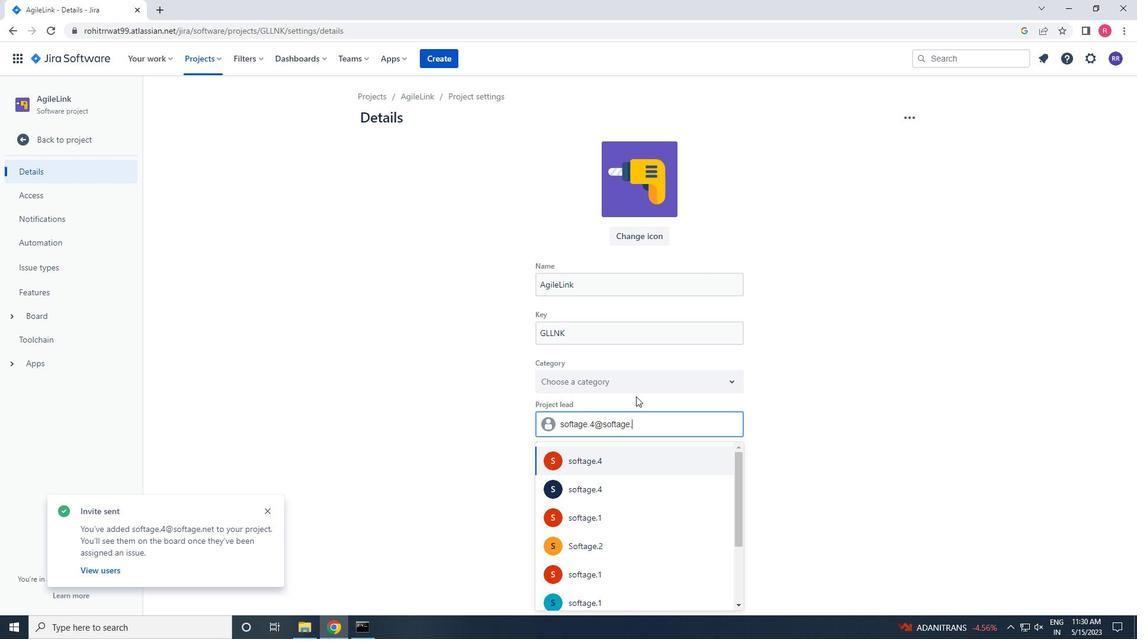 
Action: Key pressed ET
Screenshot: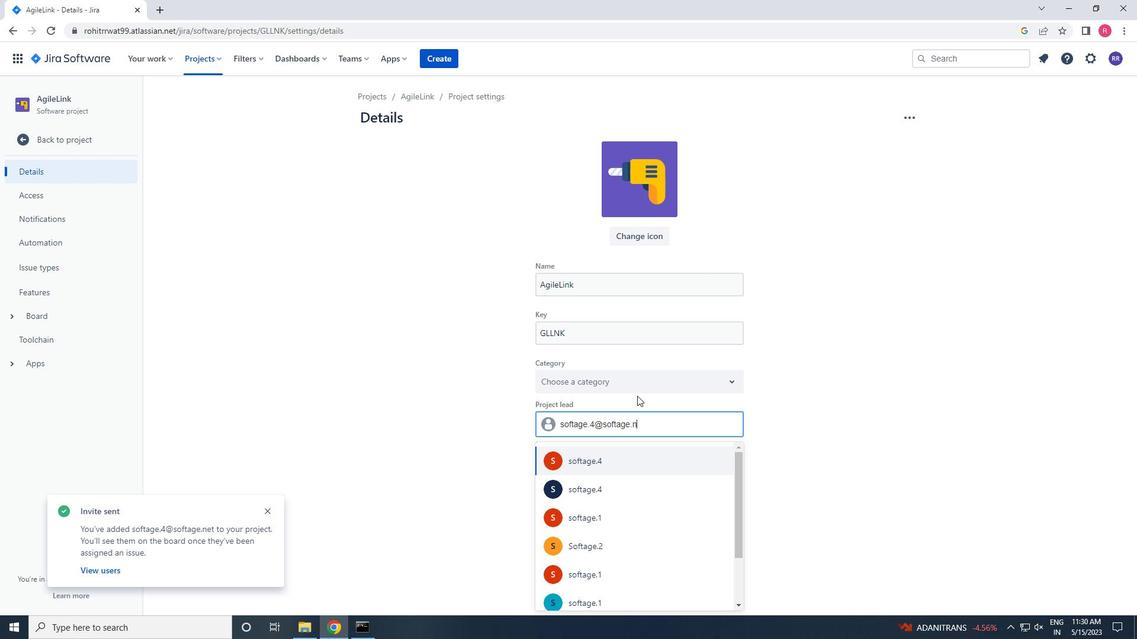 
Action: Mouse moved to (610, 466)
Screenshot: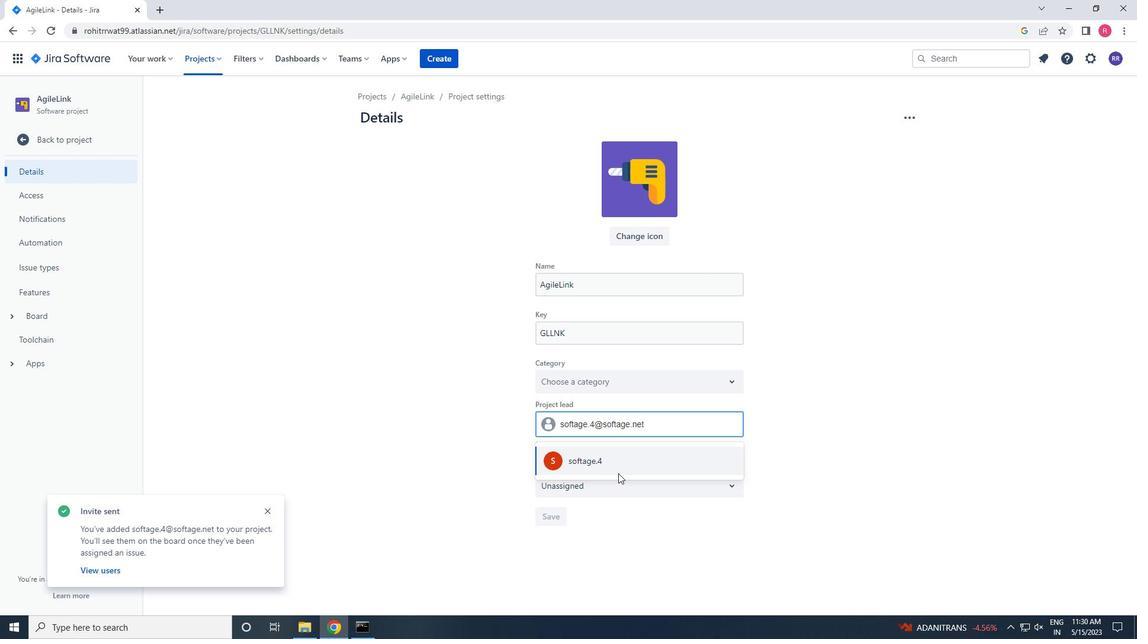 
Action: Mouse pressed left at (610, 466)
Screenshot: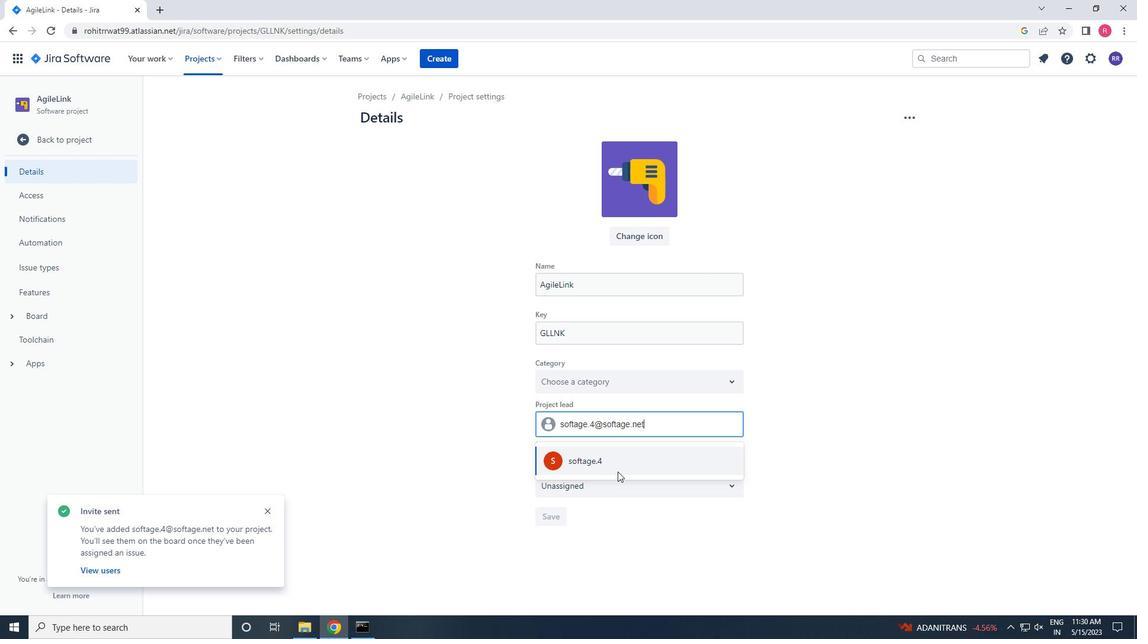 
Action: Mouse moved to (554, 523)
Screenshot: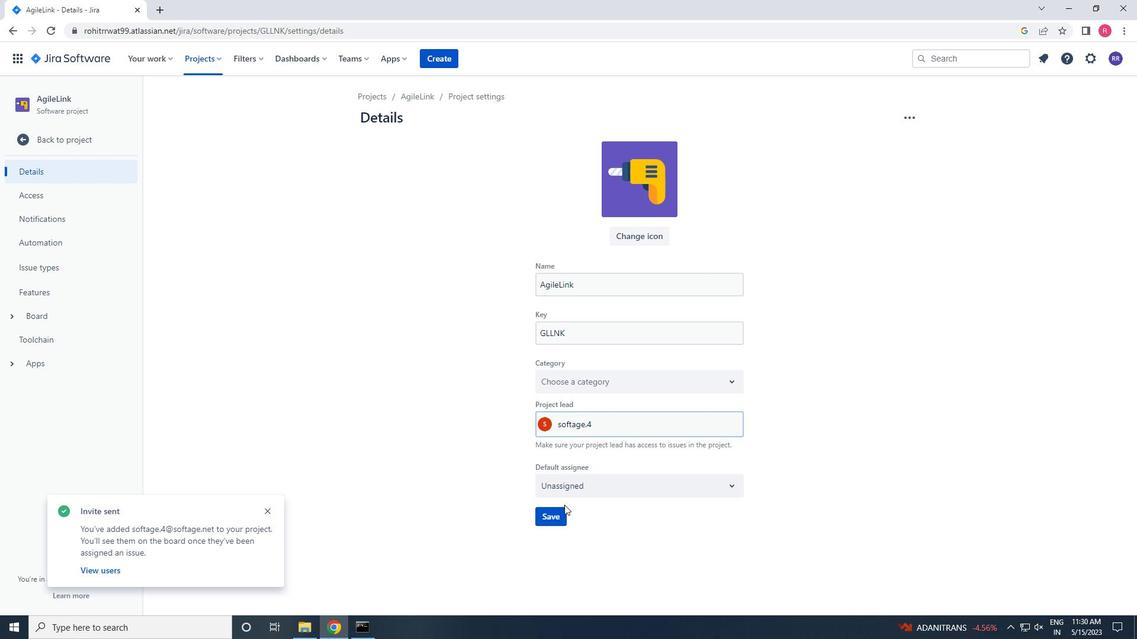 
Action: Mouse pressed left at (554, 523)
Screenshot: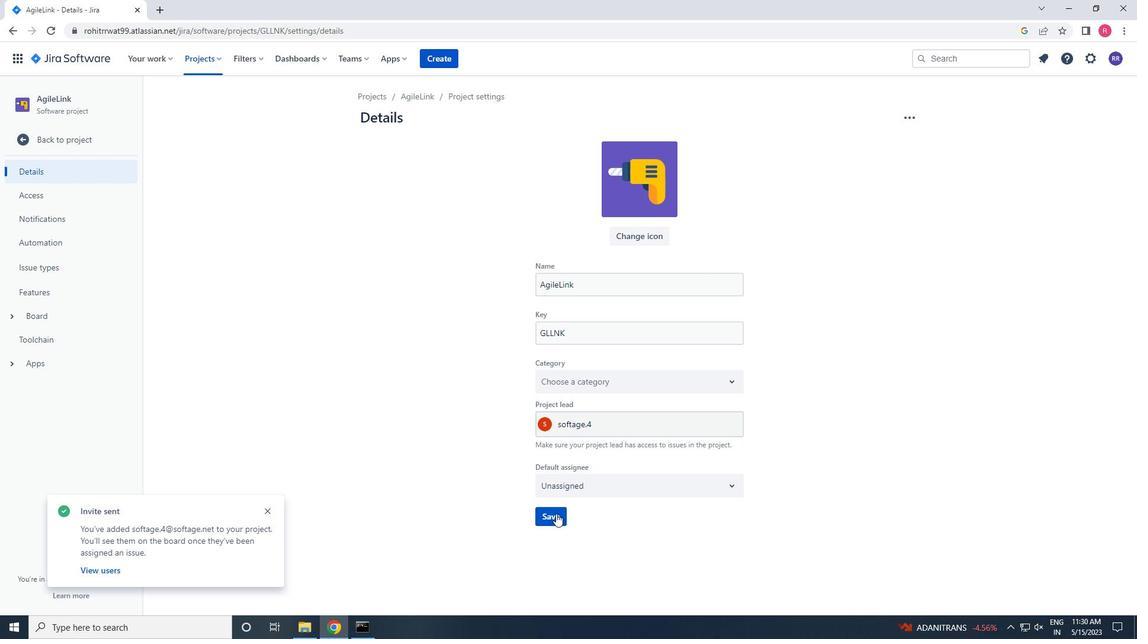 
Action: Mouse moved to (31, 143)
Screenshot: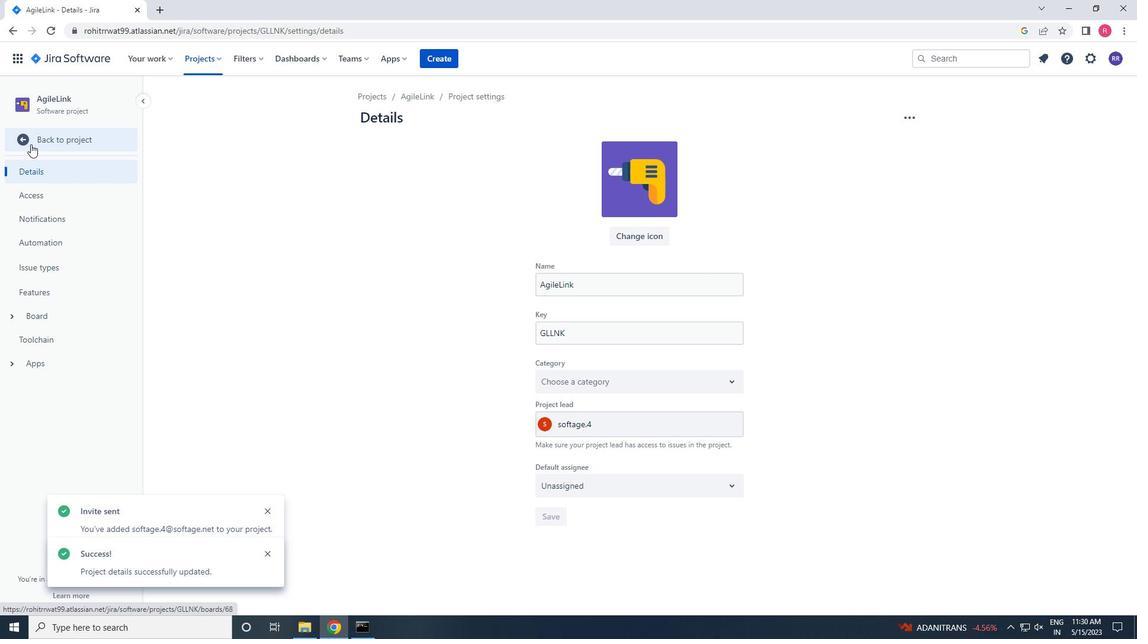 
Action: Mouse pressed left at (31, 143)
Screenshot: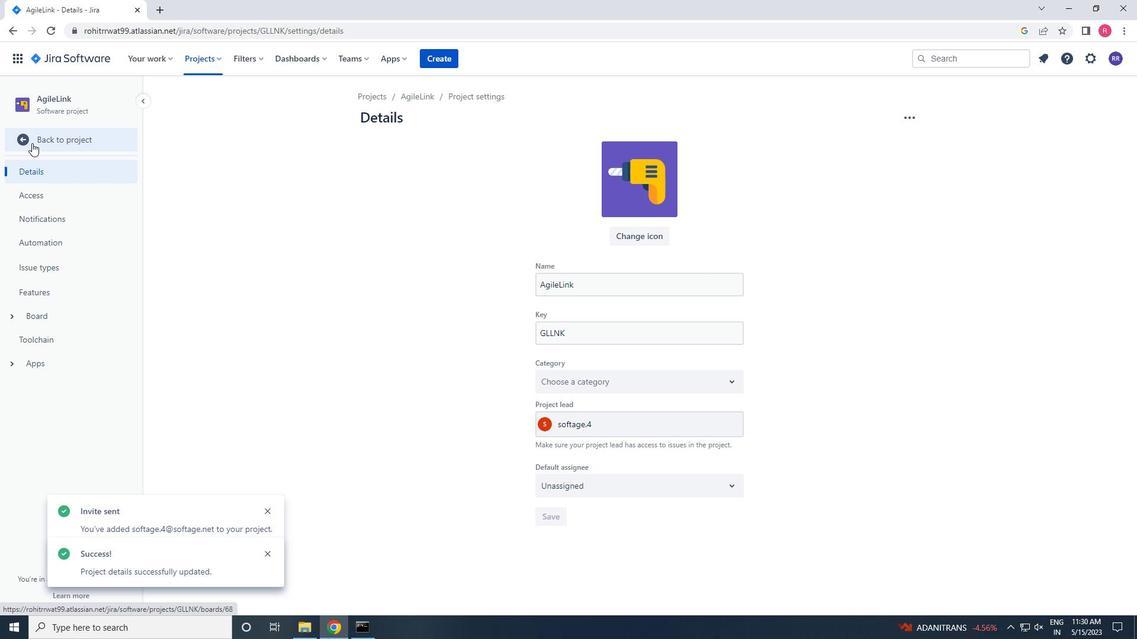 
Action: Mouse moved to (284, 164)
Screenshot: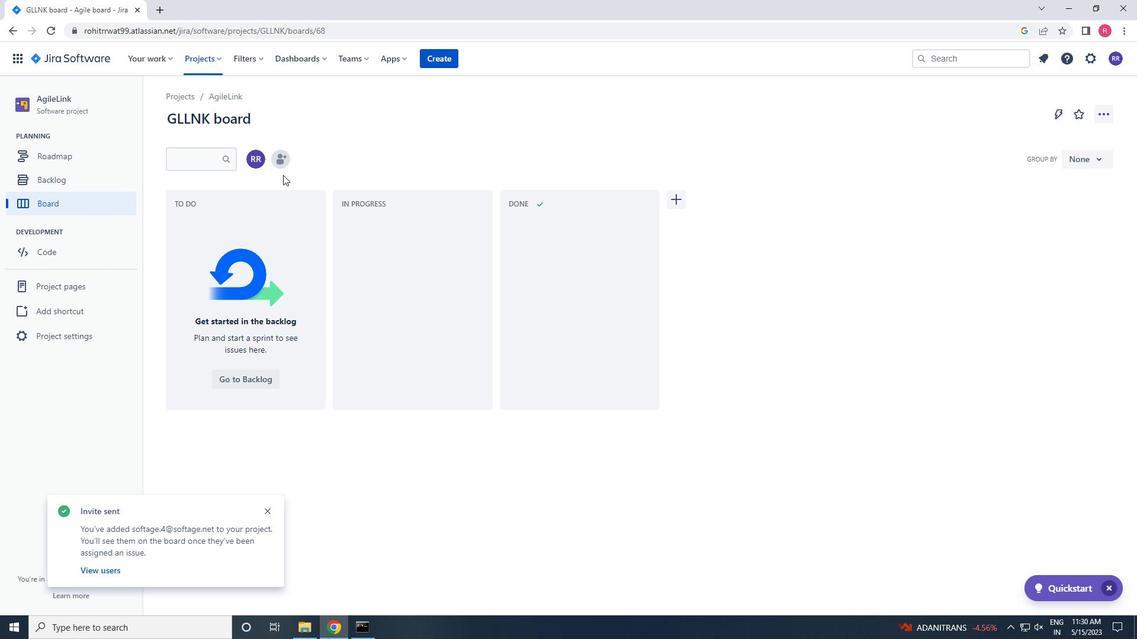 
Action: Mouse pressed left at (284, 164)
Screenshot: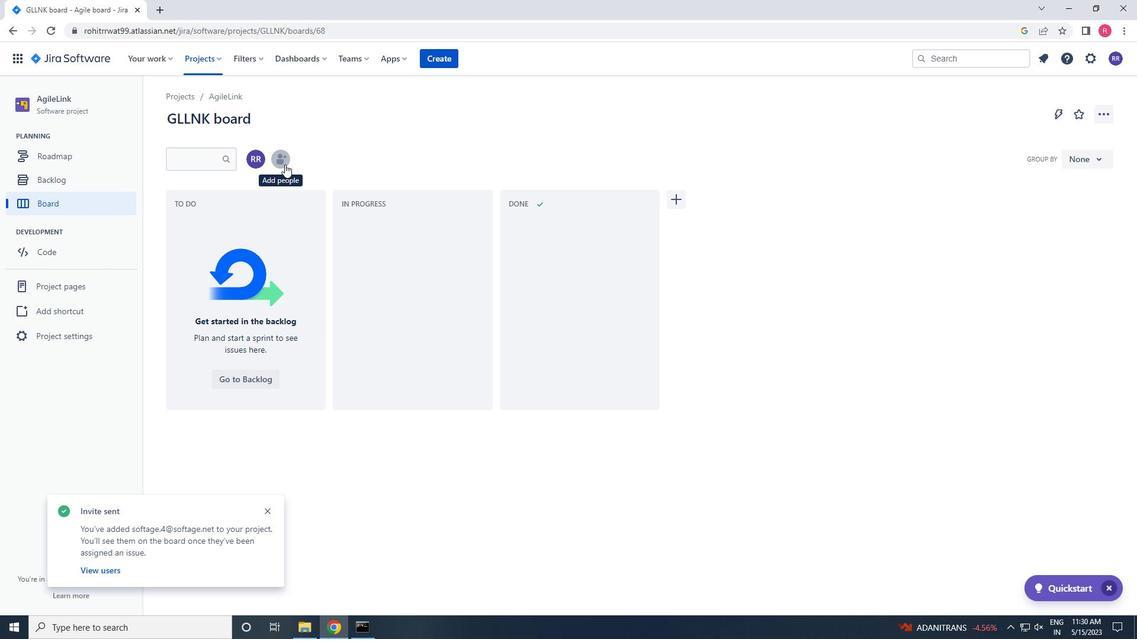 
Action: Key pressed SOF<Key.backspace>SOFTAGE.1<Key.shift>@SOFTAGE.NET
Screenshot: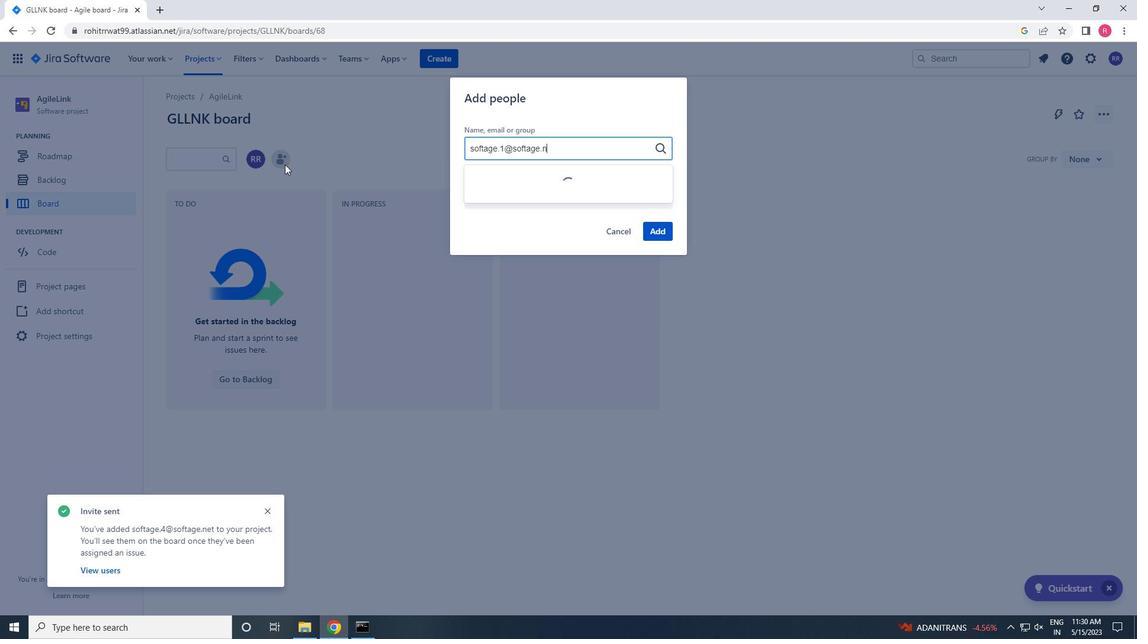 
Action: Mouse moved to (497, 200)
Screenshot: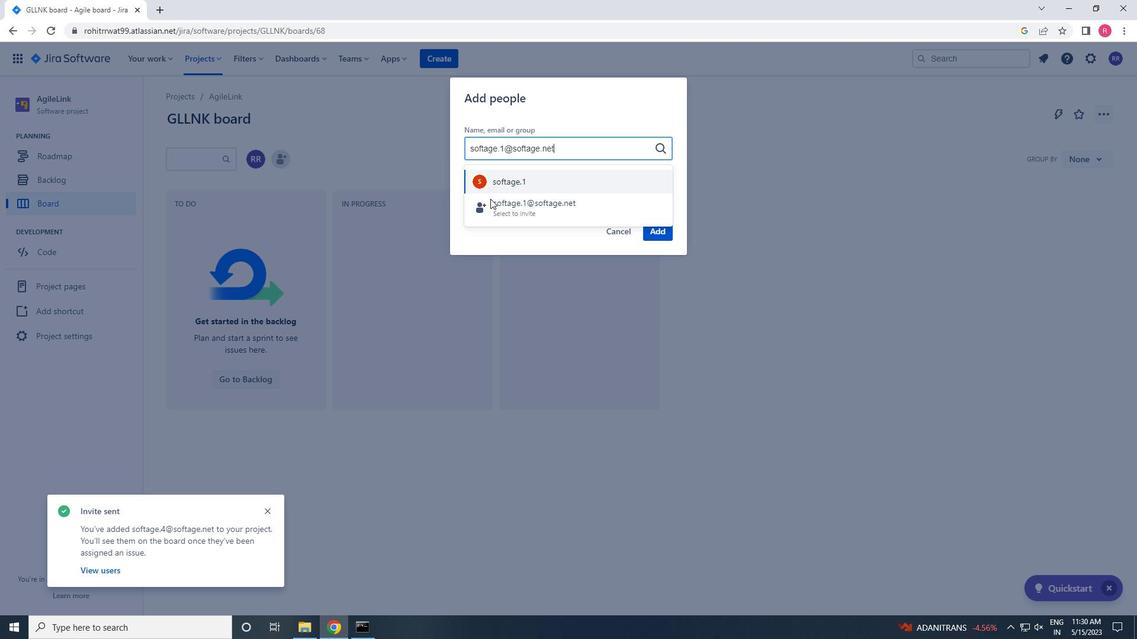 
Action: Mouse pressed left at (497, 200)
Screenshot: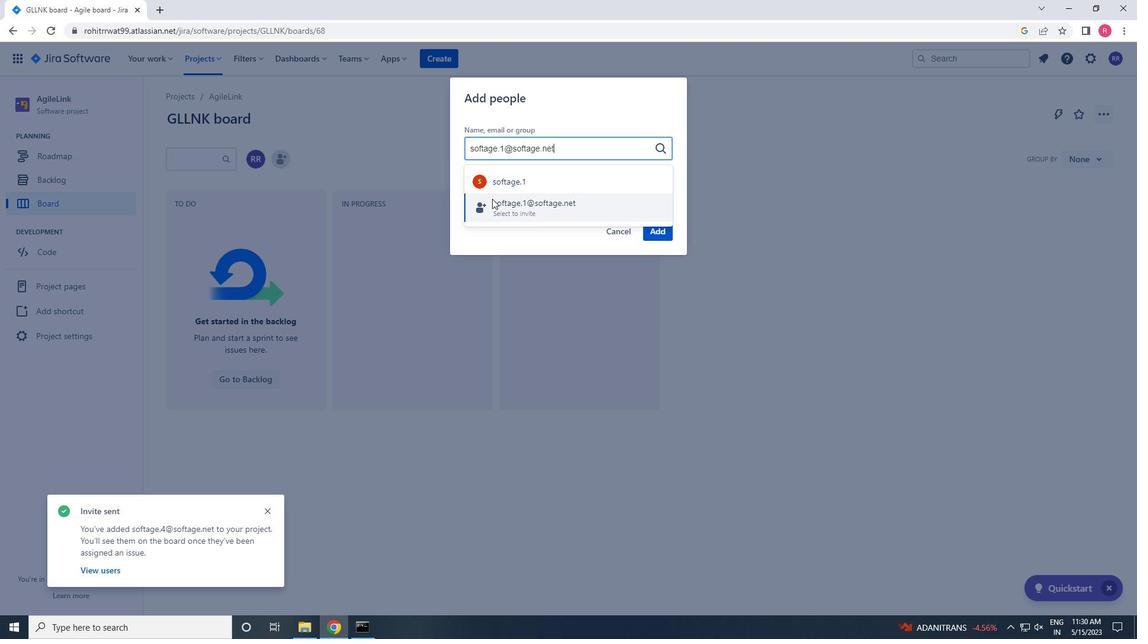 
Action: Mouse moved to (648, 233)
Screenshot: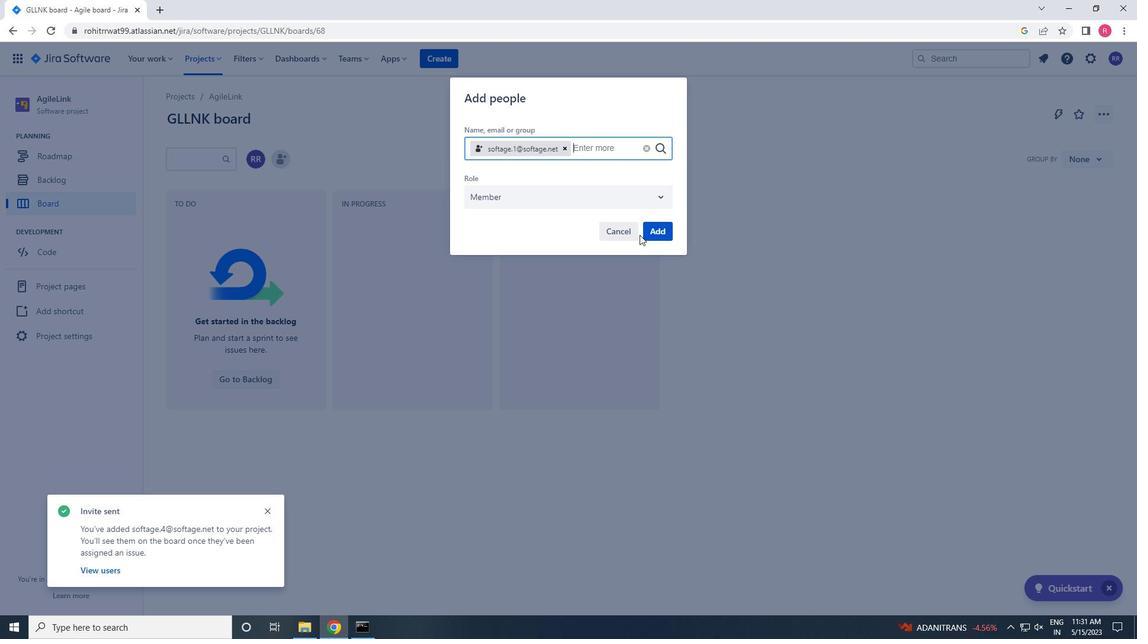 
Action: Mouse pressed left at (648, 233)
Screenshot: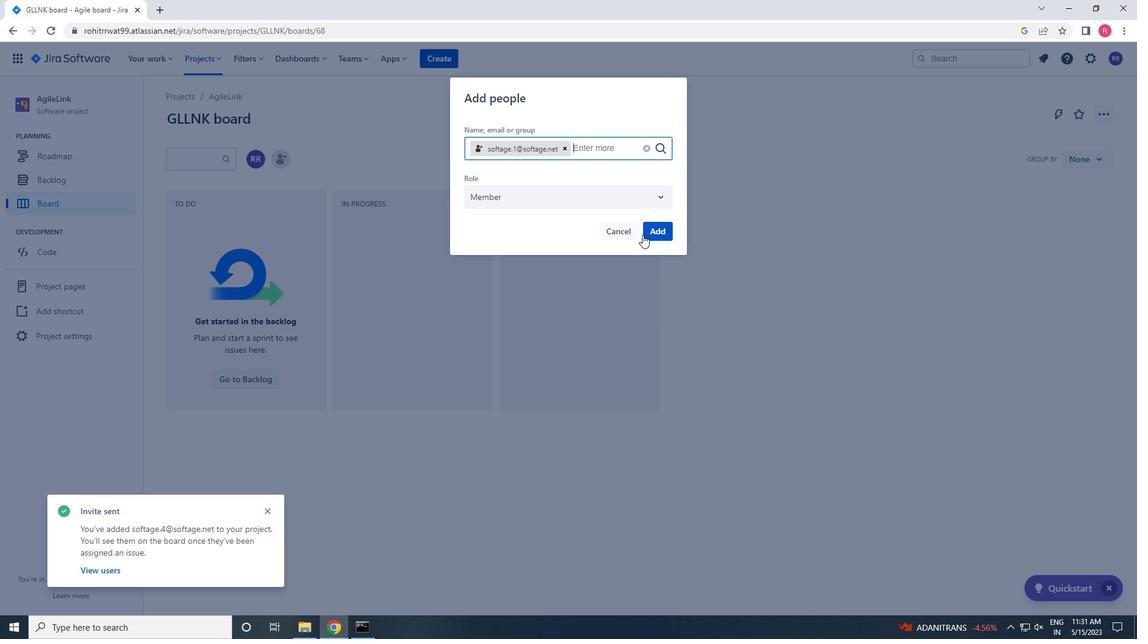 
Action: Mouse moved to (341, 326)
Screenshot: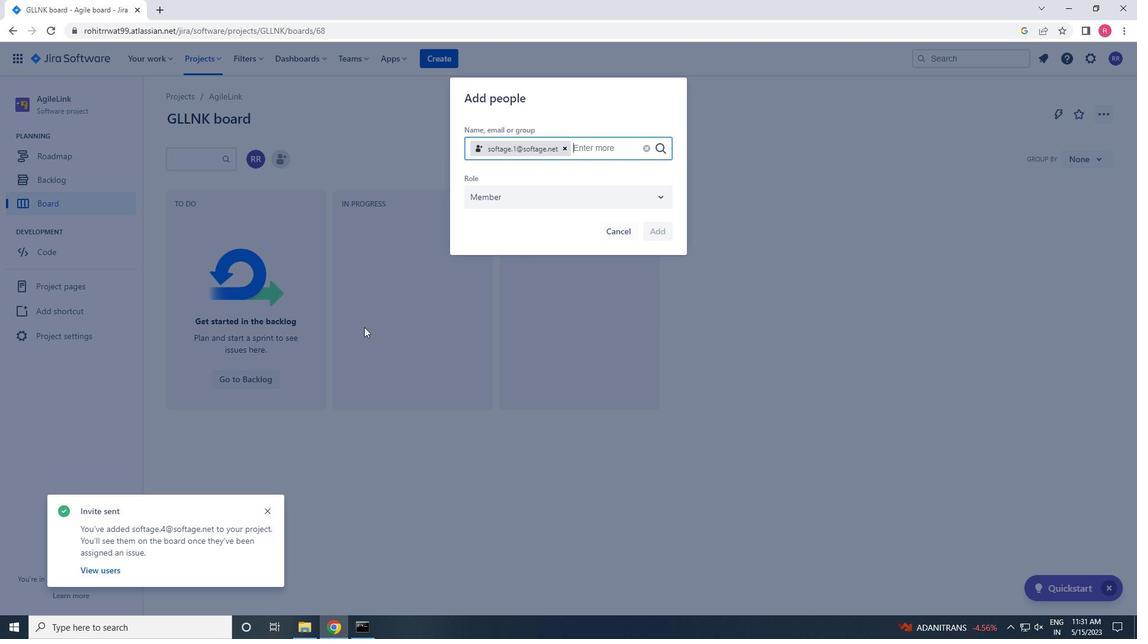 
